 Task: Create a due date automation trigger when advanced on, 2 working days after a card is due add dates due in between 1 and 5 days at 11:00 AM.
Action: Mouse moved to (1088, 334)
Screenshot: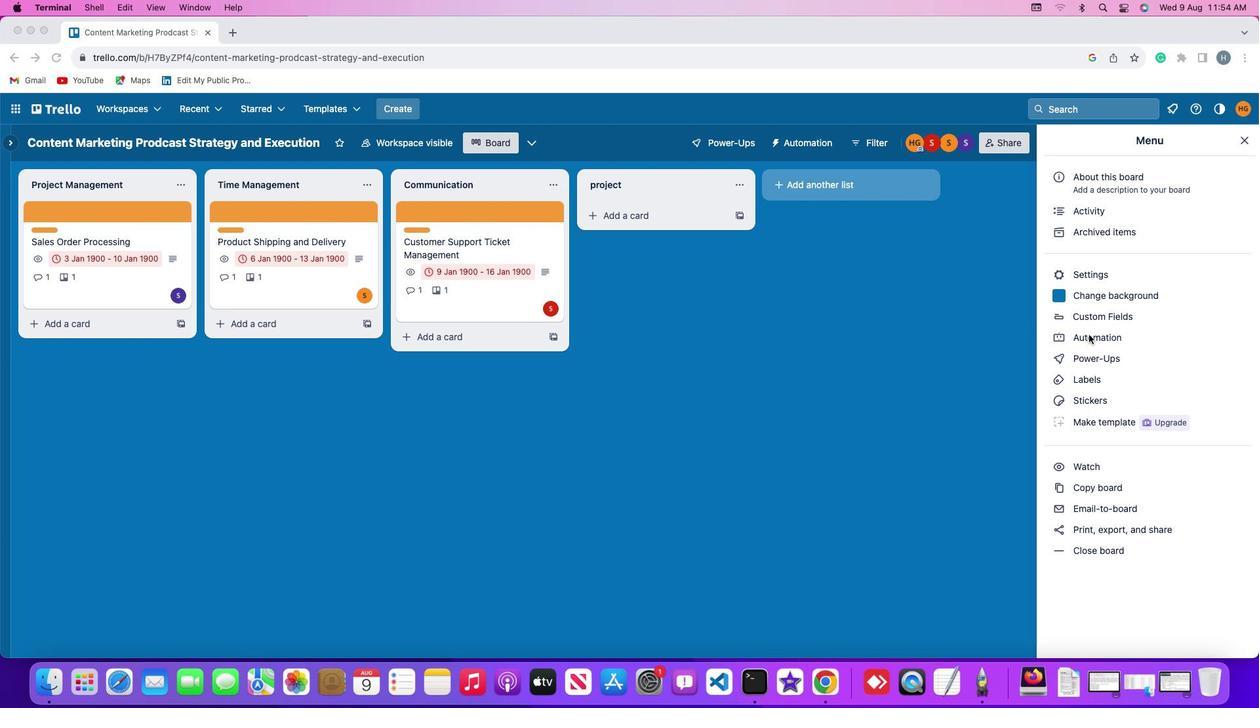 
Action: Mouse pressed left at (1088, 334)
Screenshot: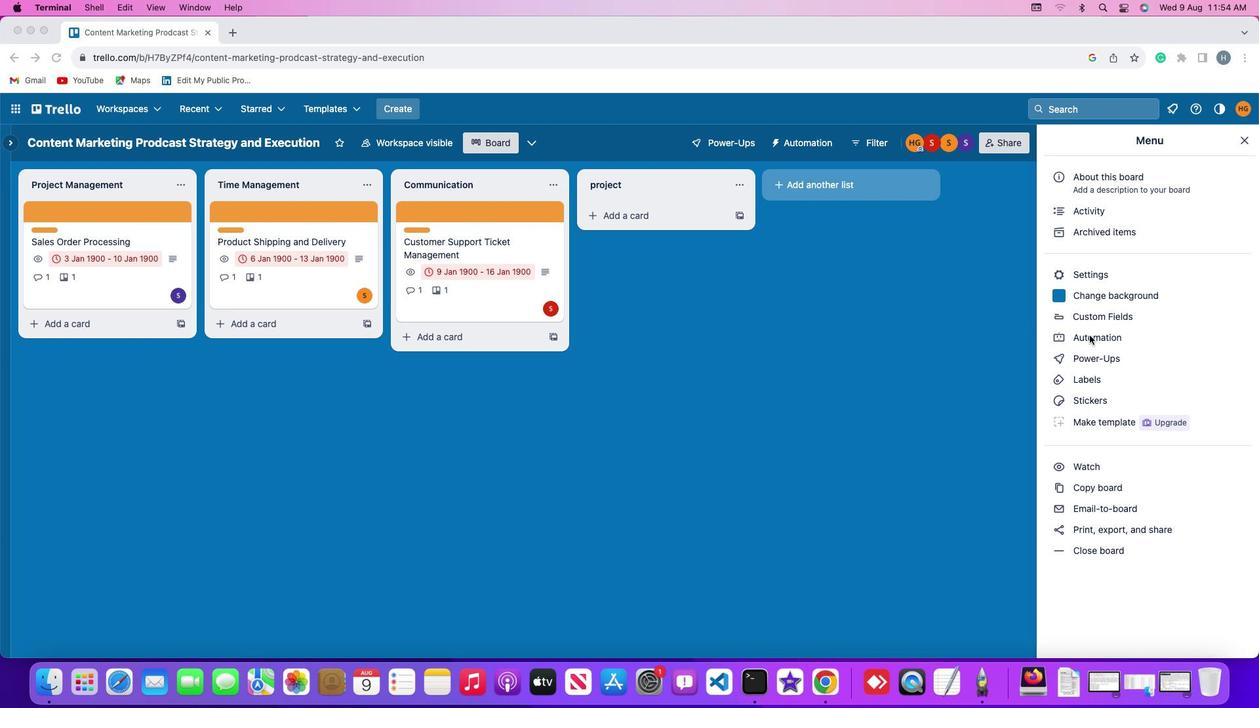 
Action: Mouse pressed left at (1088, 334)
Screenshot: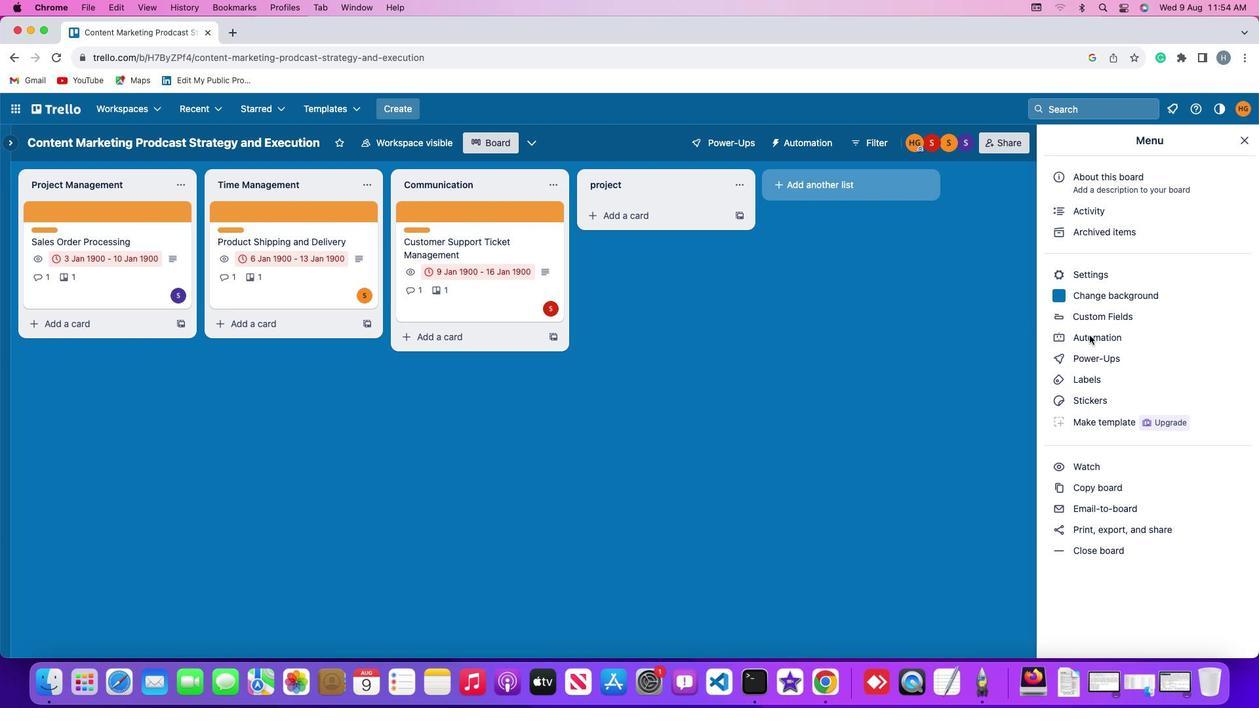 
Action: Mouse moved to (74, 312)
Screenshot: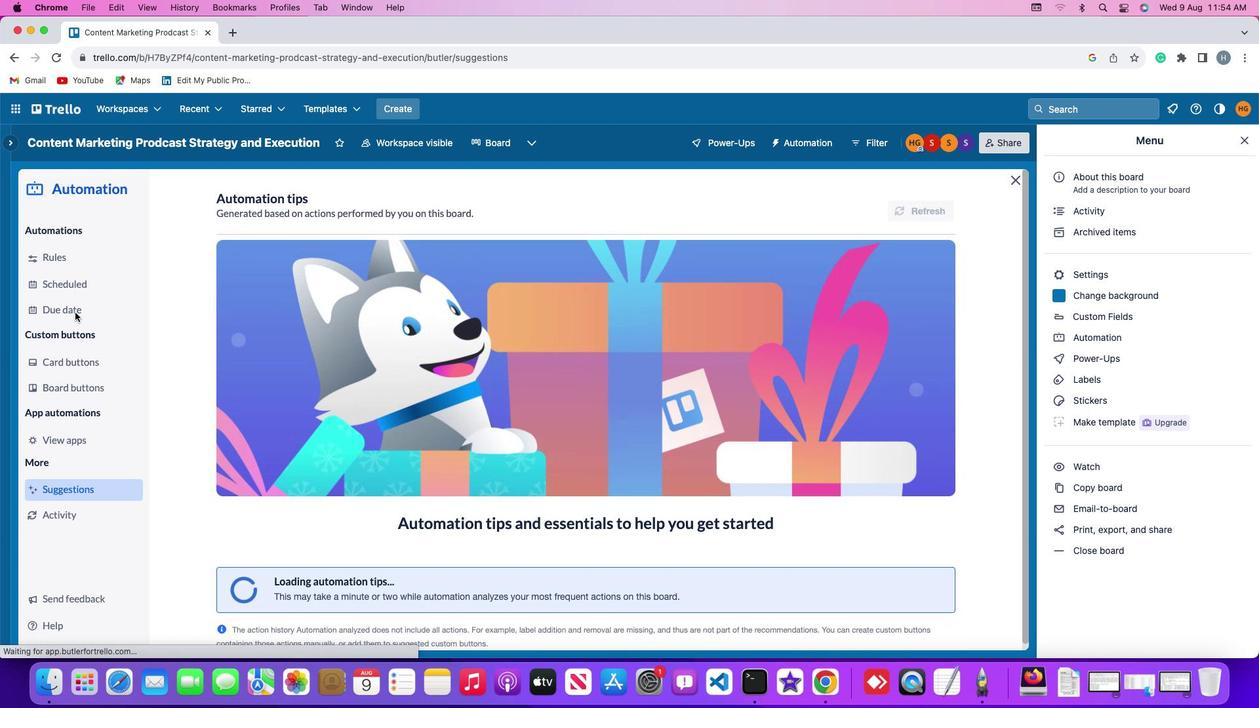 
Action: Mouse pressed left at (74, 312)
Screenshot: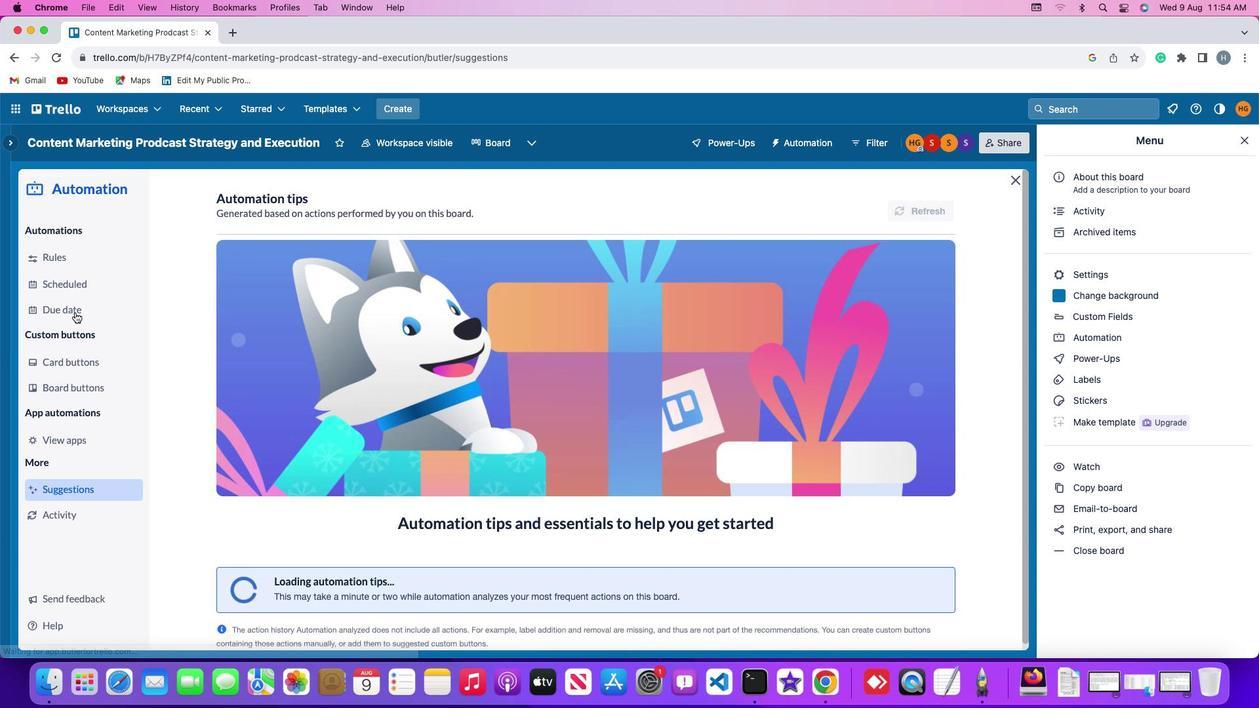 
Action: Mouse moved to (868, 202)
Screenshot: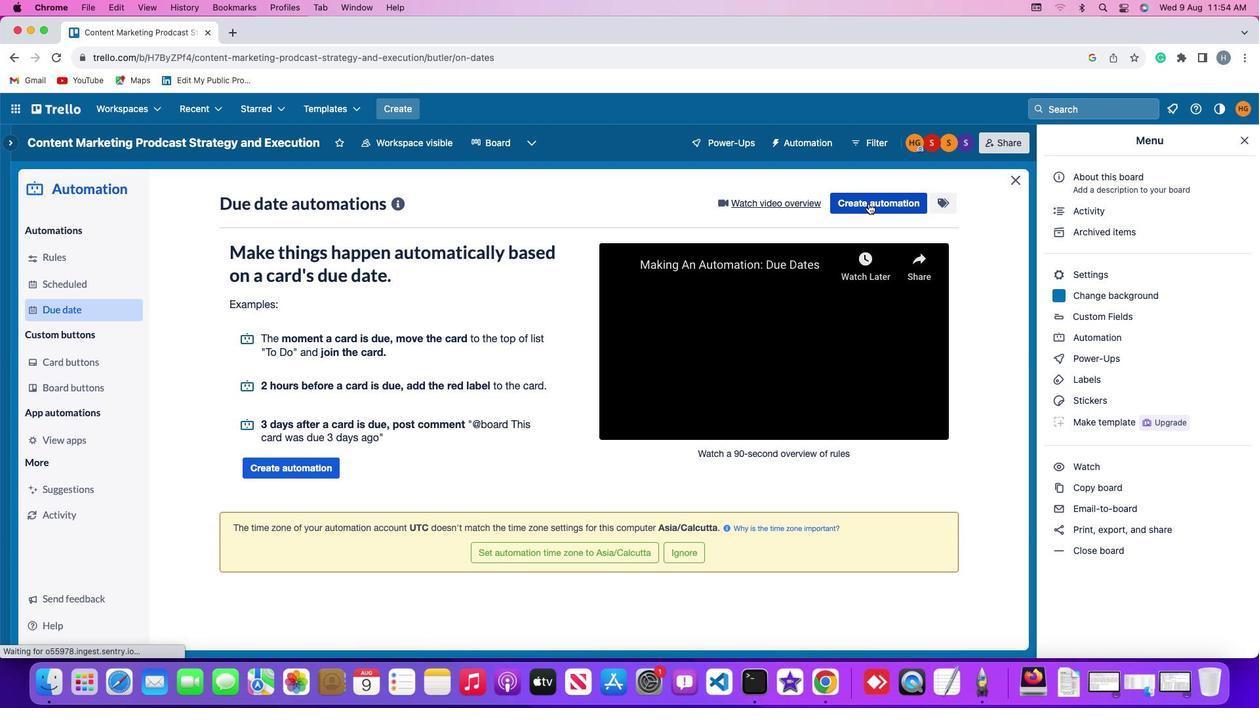 
Action: Mouse pressed left at (868, 202)
Screenshot: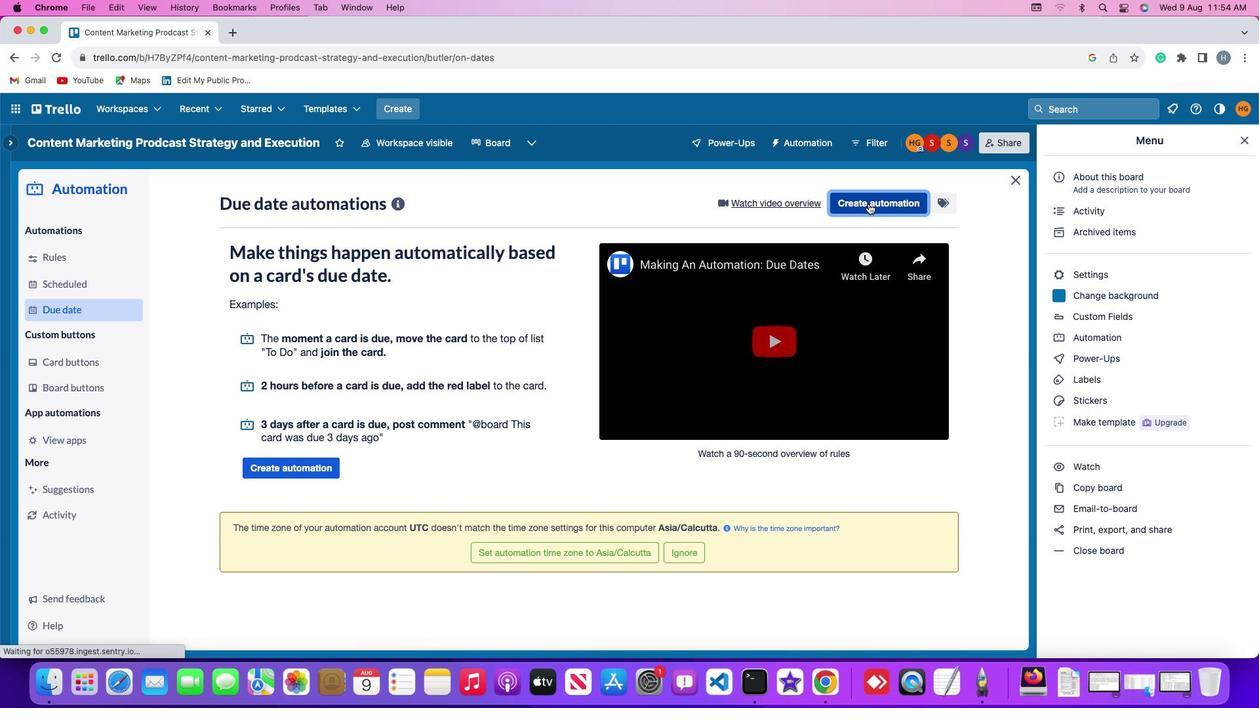 
Action: Mouse moved to (295, 331)
Screenshot: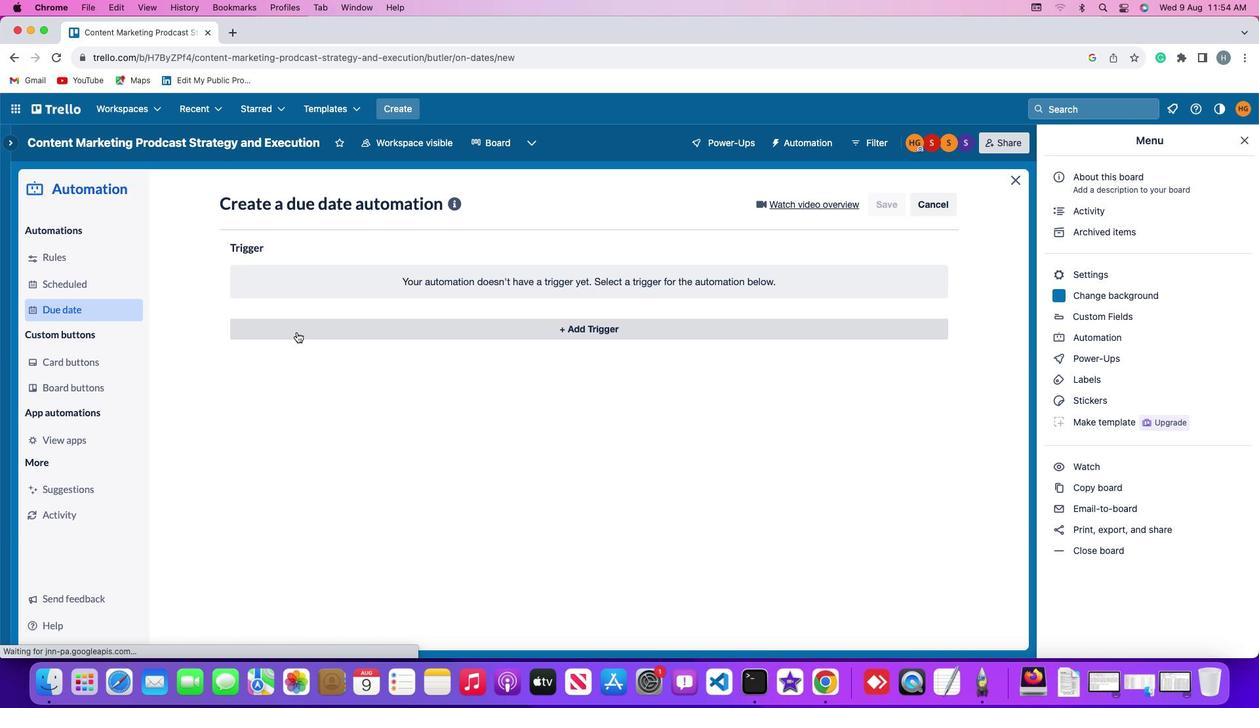 
Action: Mouse pressed left at (295, 331)
Screenshot: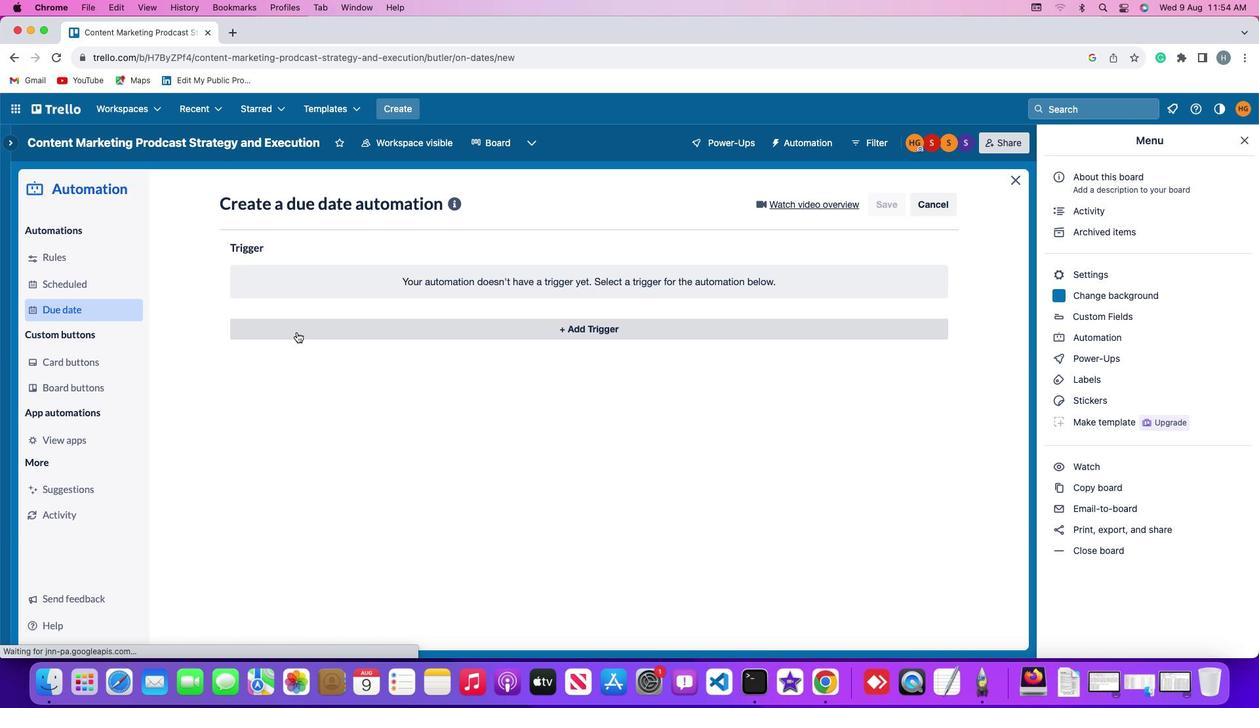 
Action: Mouse moved to (255, 532)
Screenshot: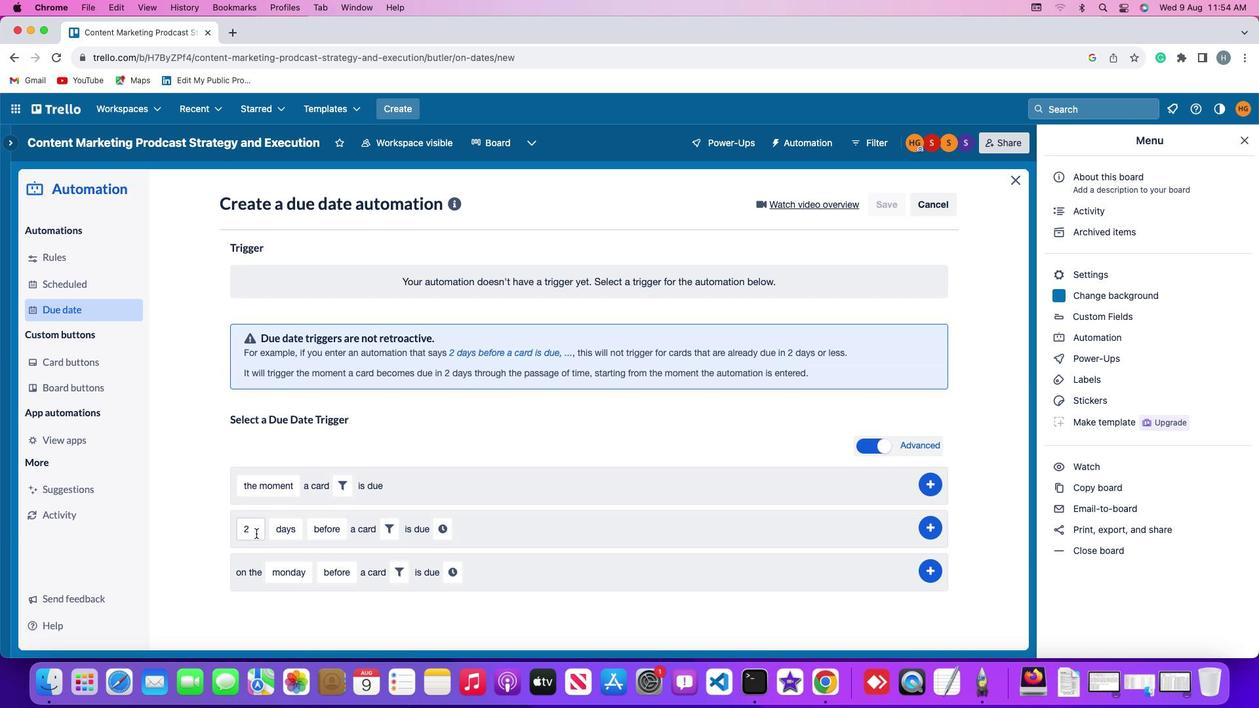 
Action: Mouse pressed left at (255, 532)
Screenshot: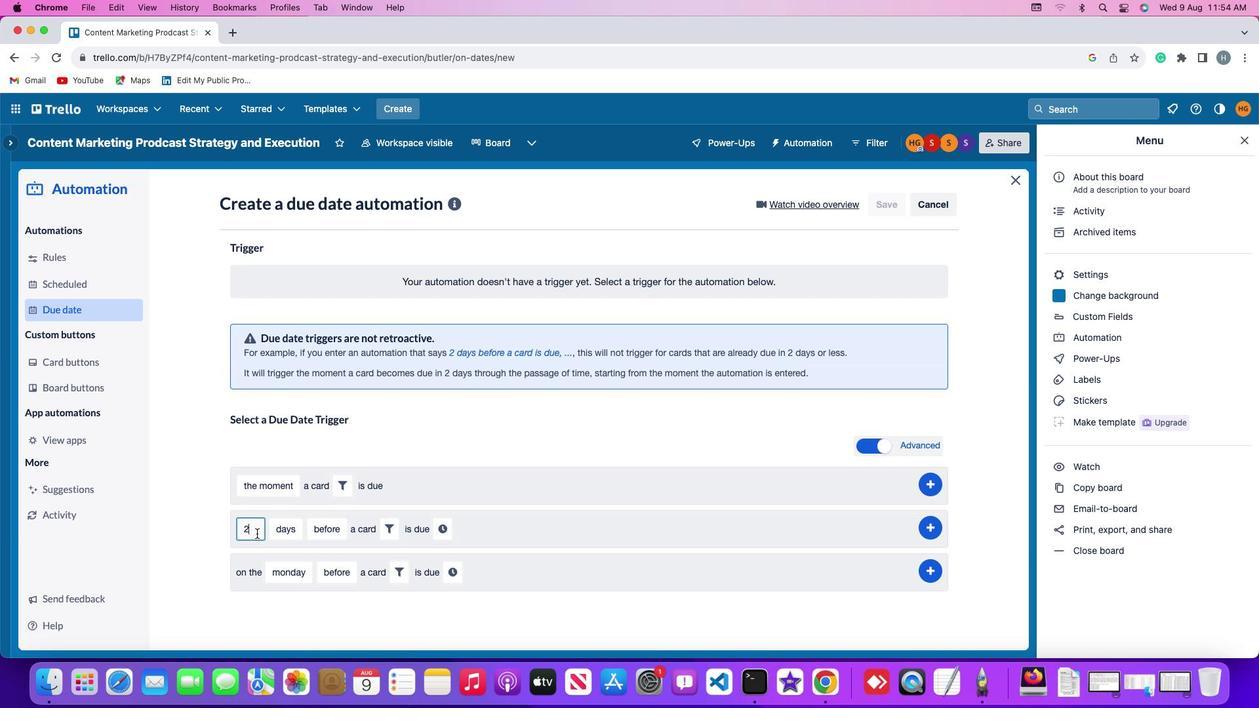 
Action: Mouse moved to (255, 532)
Screenshot: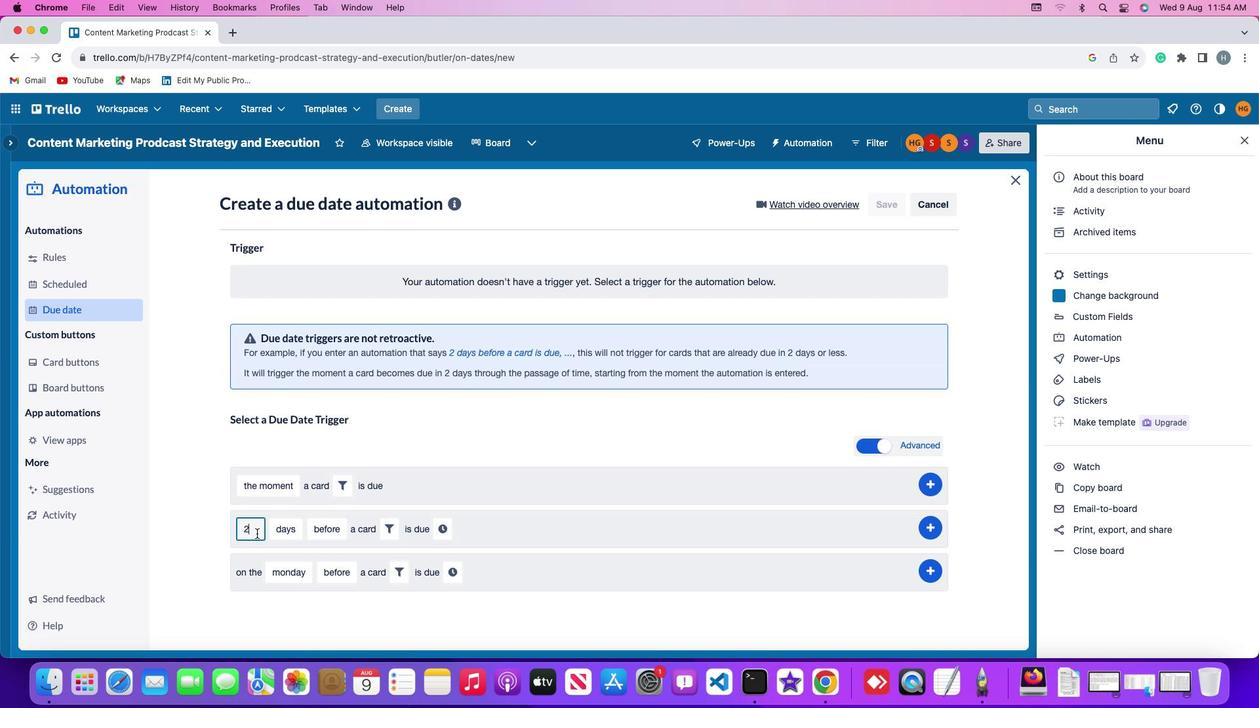 
Action: Key pressed Key.backspace'2'
Screenshot: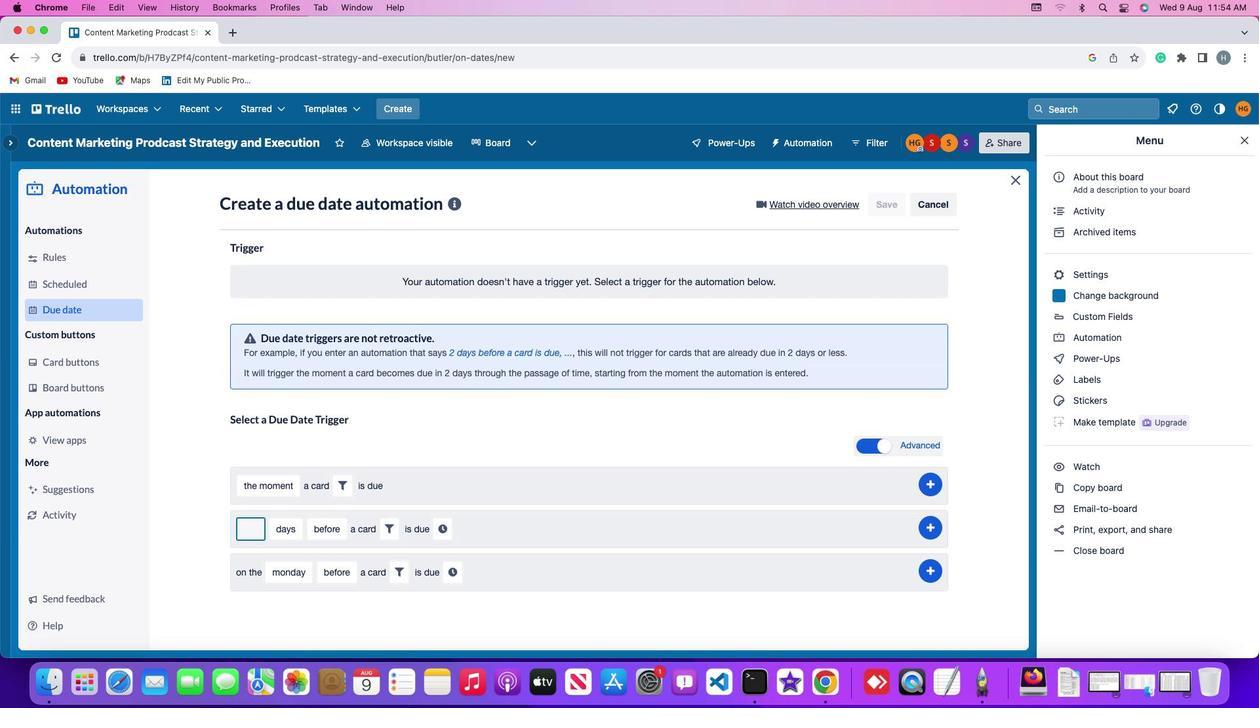 
Action: Mouse moved to (284, 533)
Screenshot: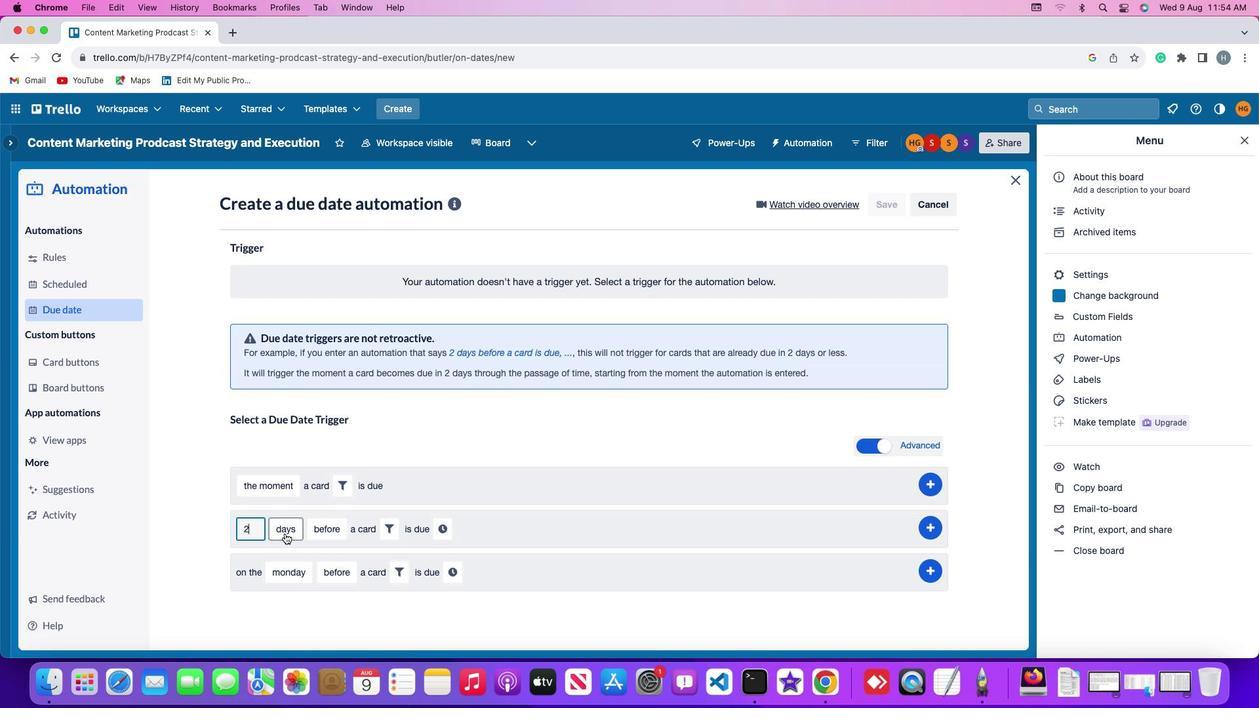 
Action: Mouse pressed left at (284, 533)
Screenshot: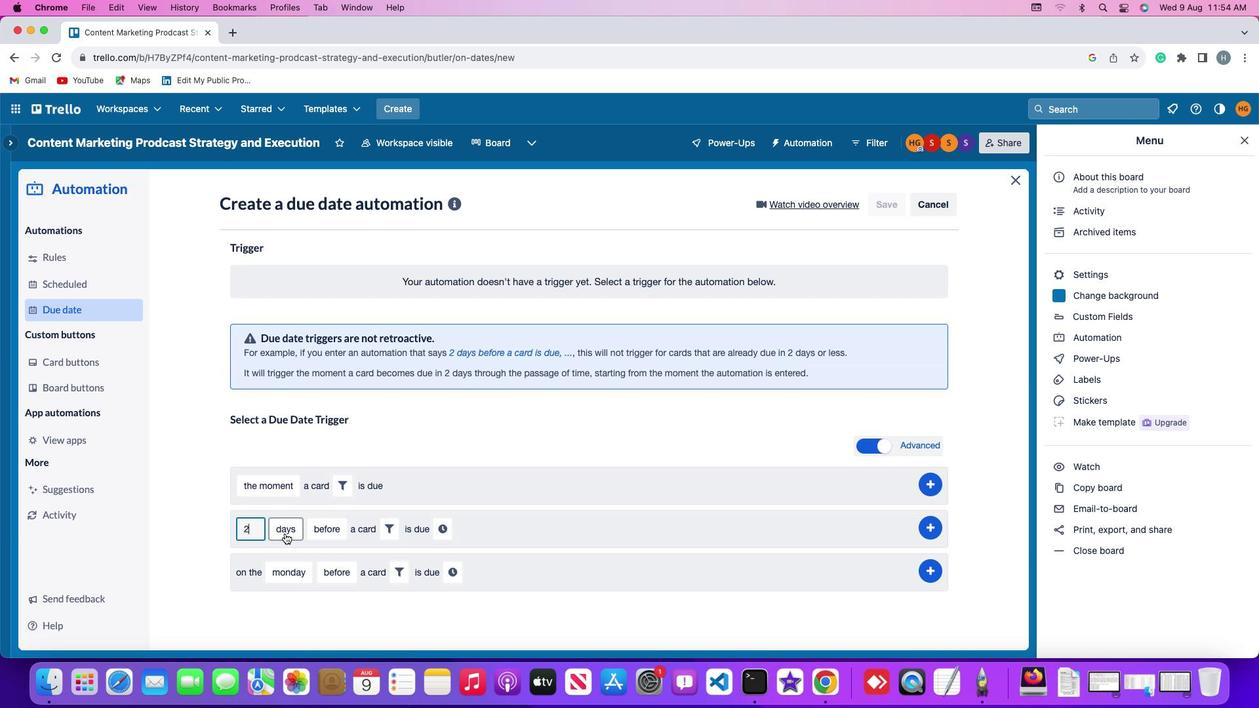 
Action: Mouse moved to (285, 577)
Screenshot: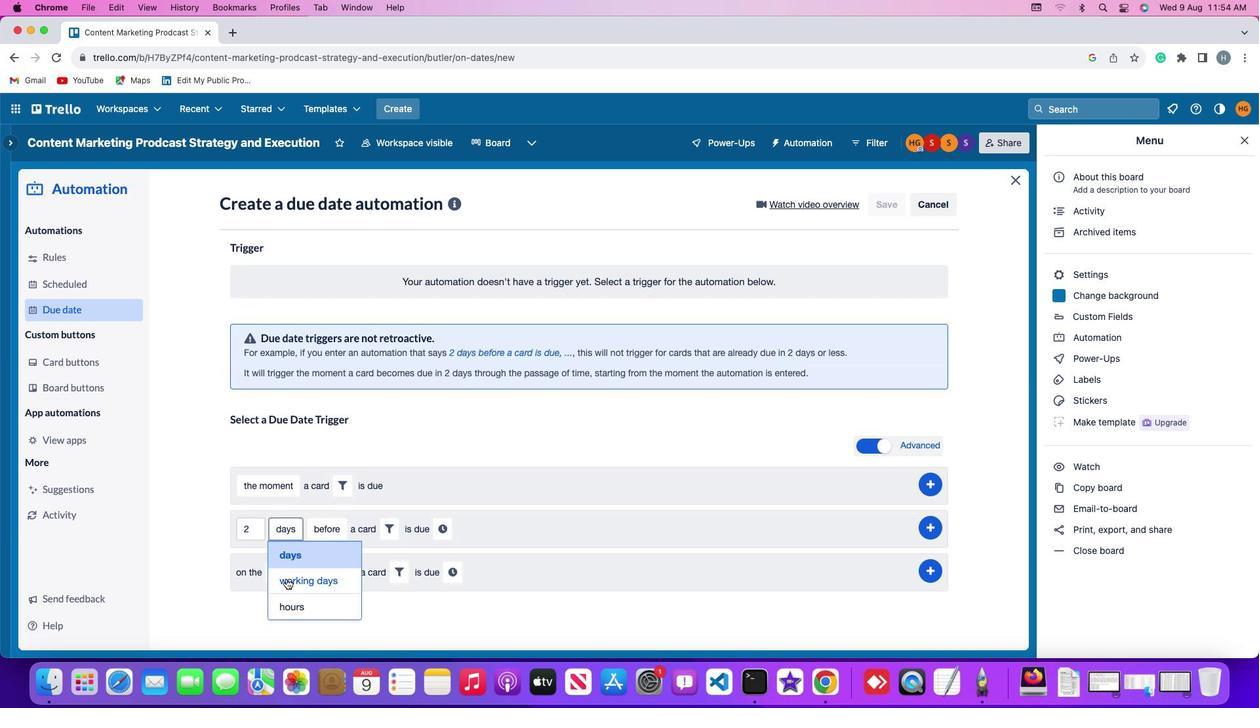 
Action: Mouse pressed left at (285, 577)
Screenshot: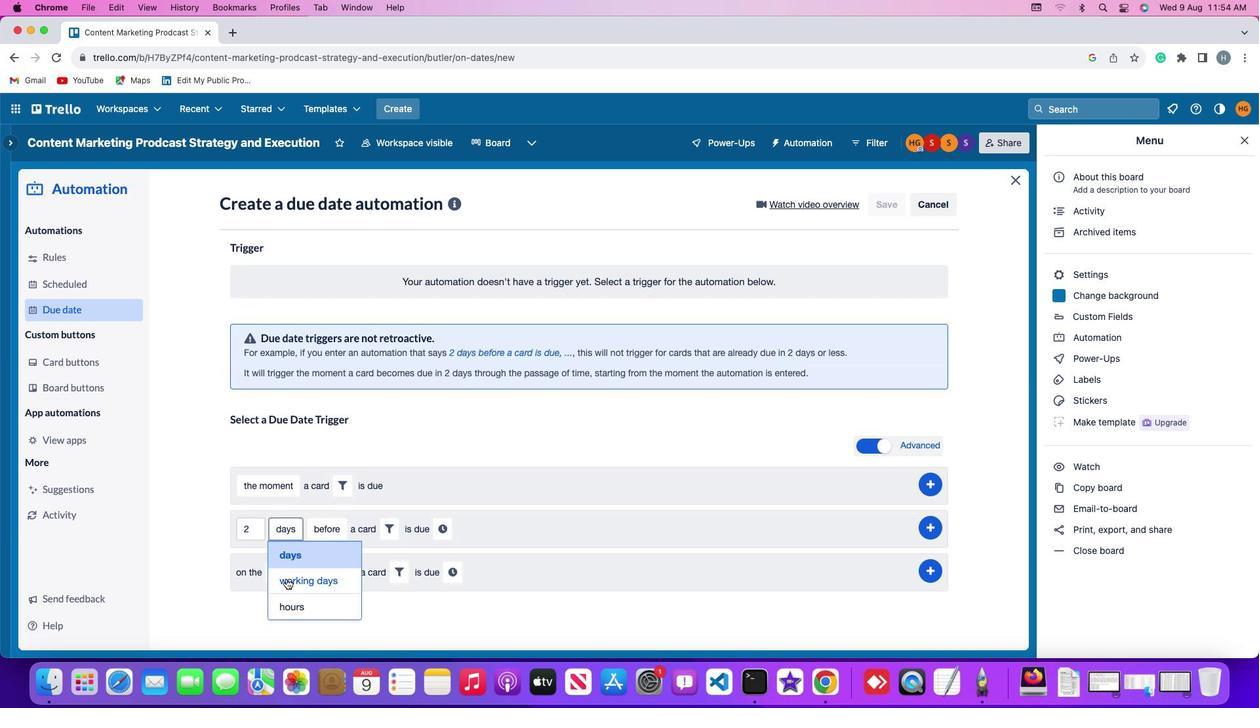 
Action: Mouse moved to (356, 525)
Screenshot: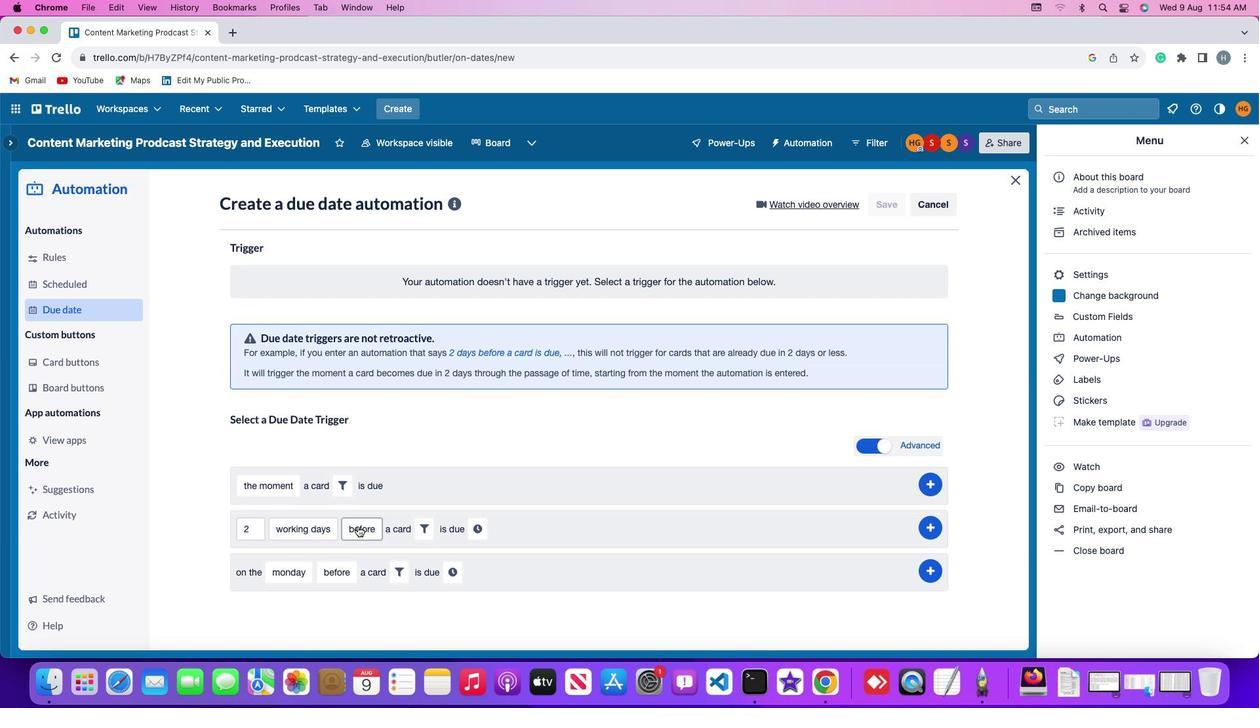
Action: Mouse pressed left at (356, 525)
Screenshot: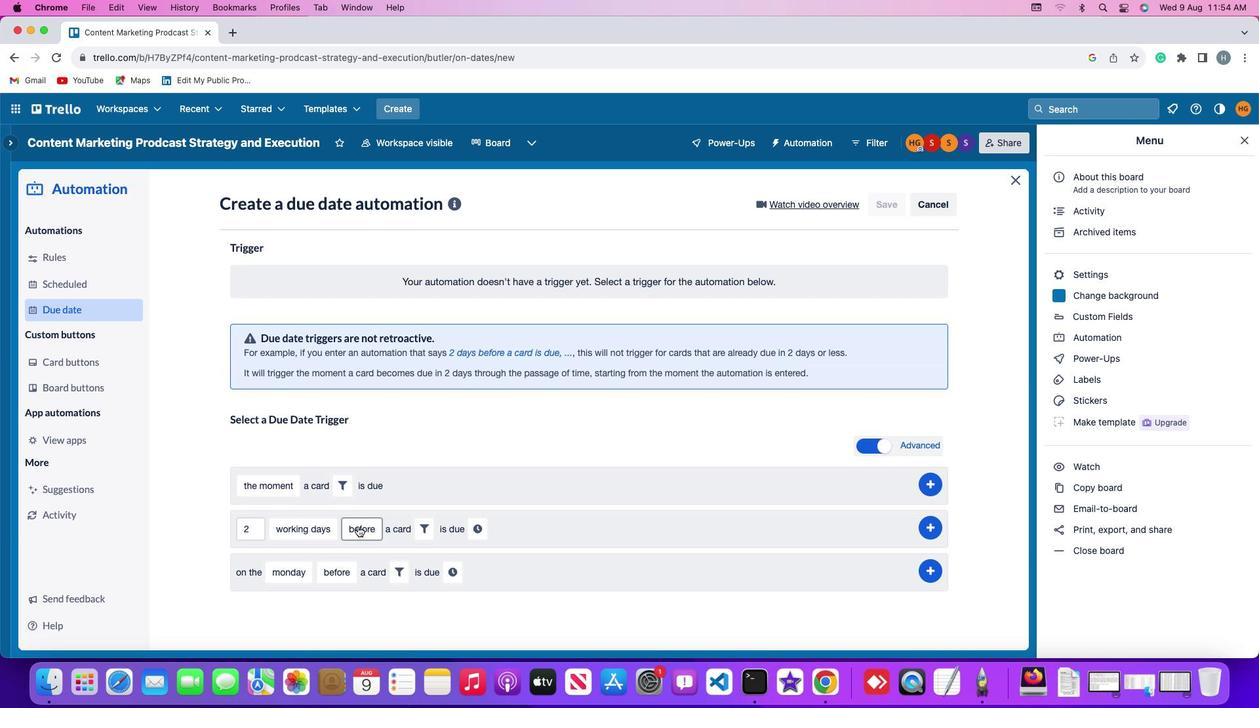 
Action: Mouse moved to (365, 578)
Screenshot: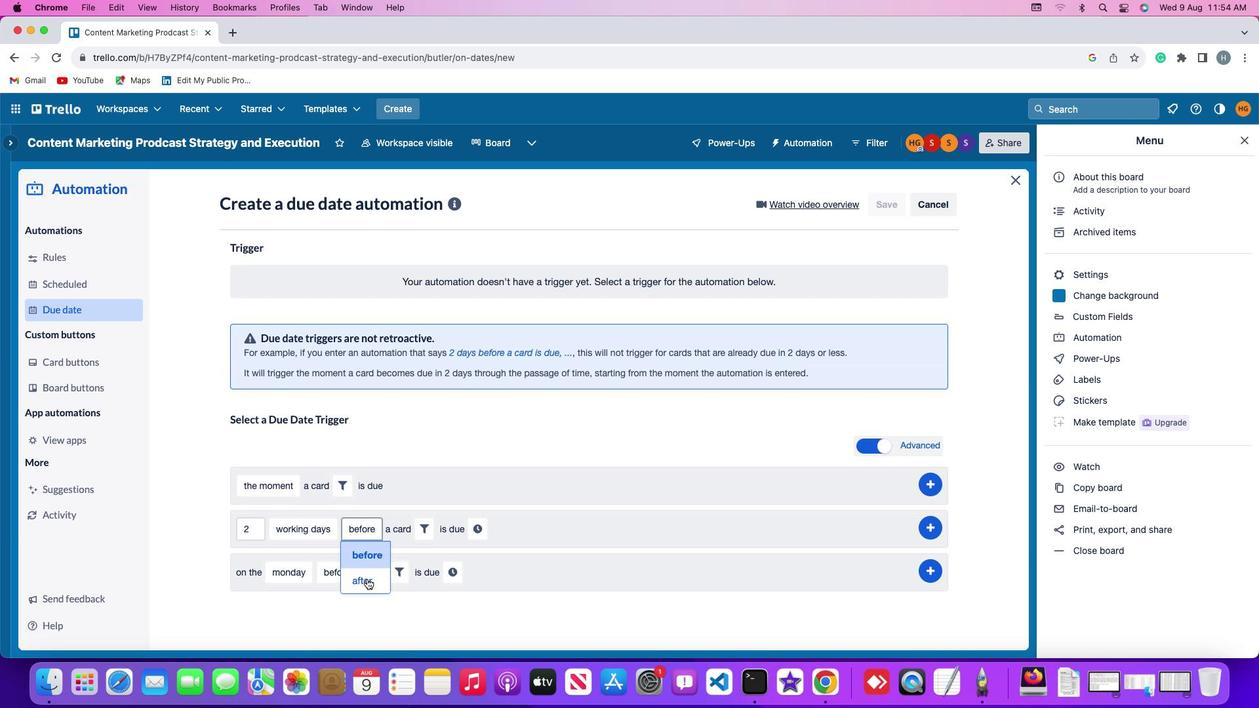
Action: Mouse pressed left at (365, 578)
Screenshot: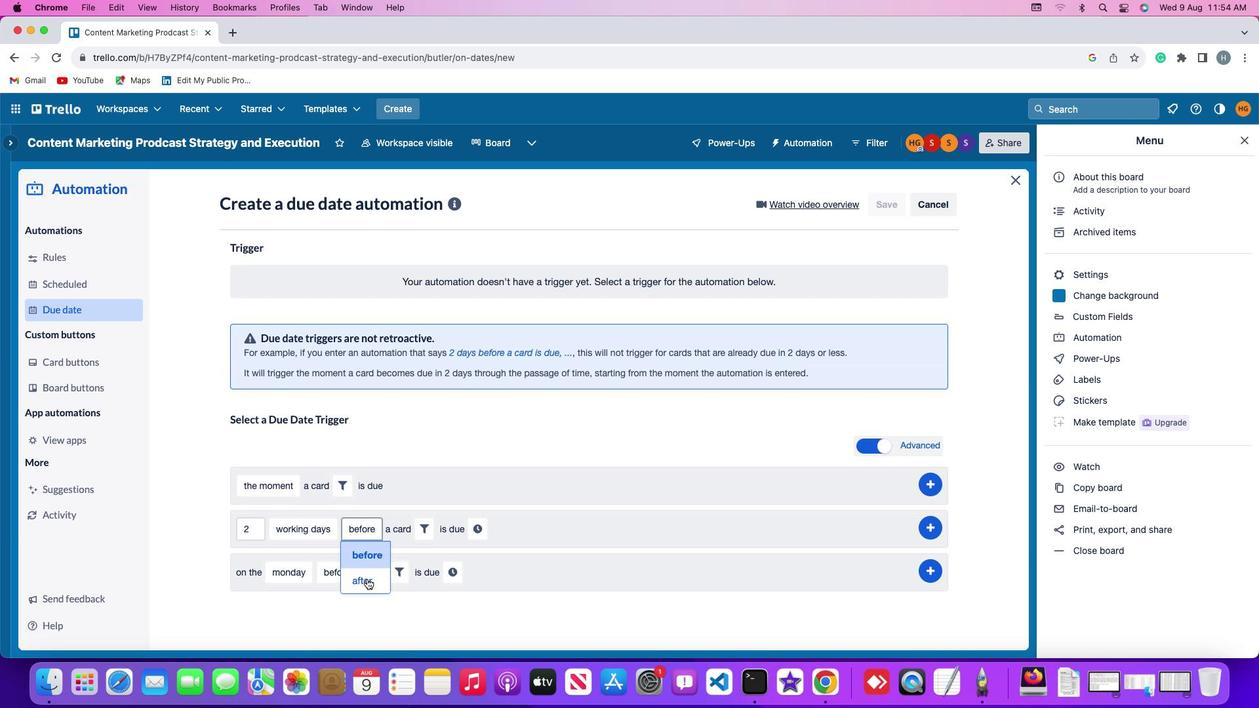 
Action: Mouse moved to (415, 523)
Screenshot: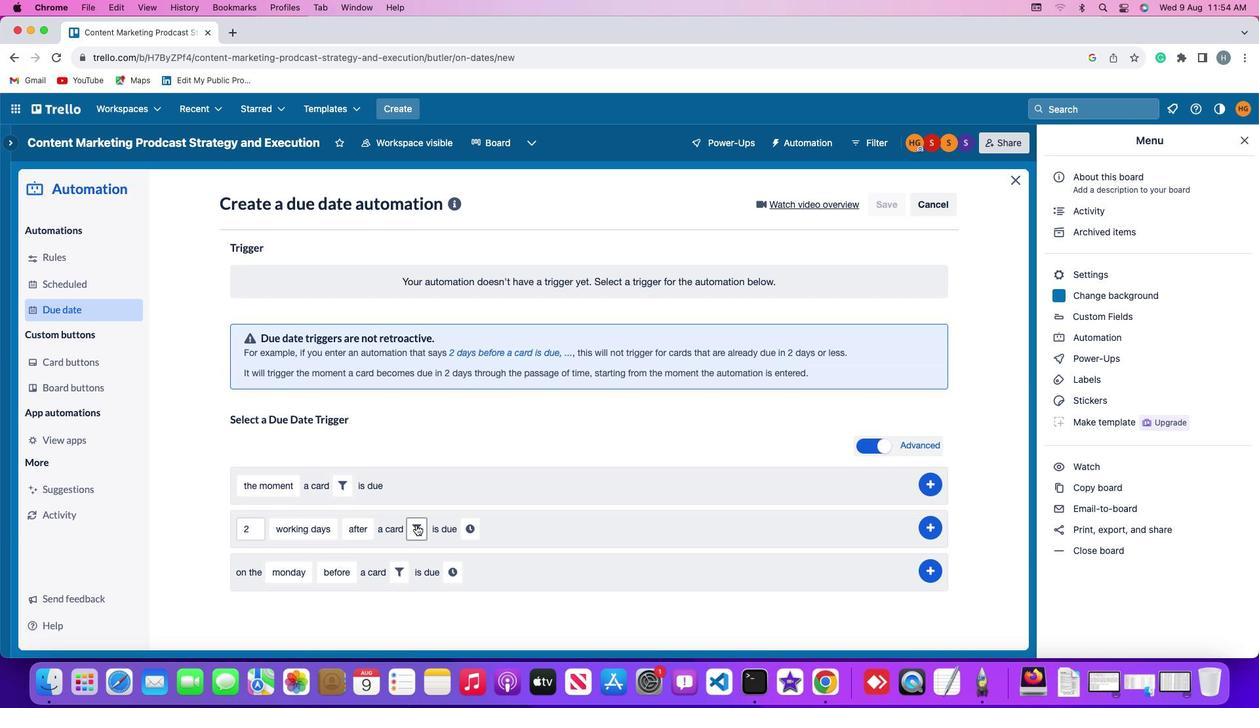 
Action: Mouse pressed left at (415, 523)
Screenshot: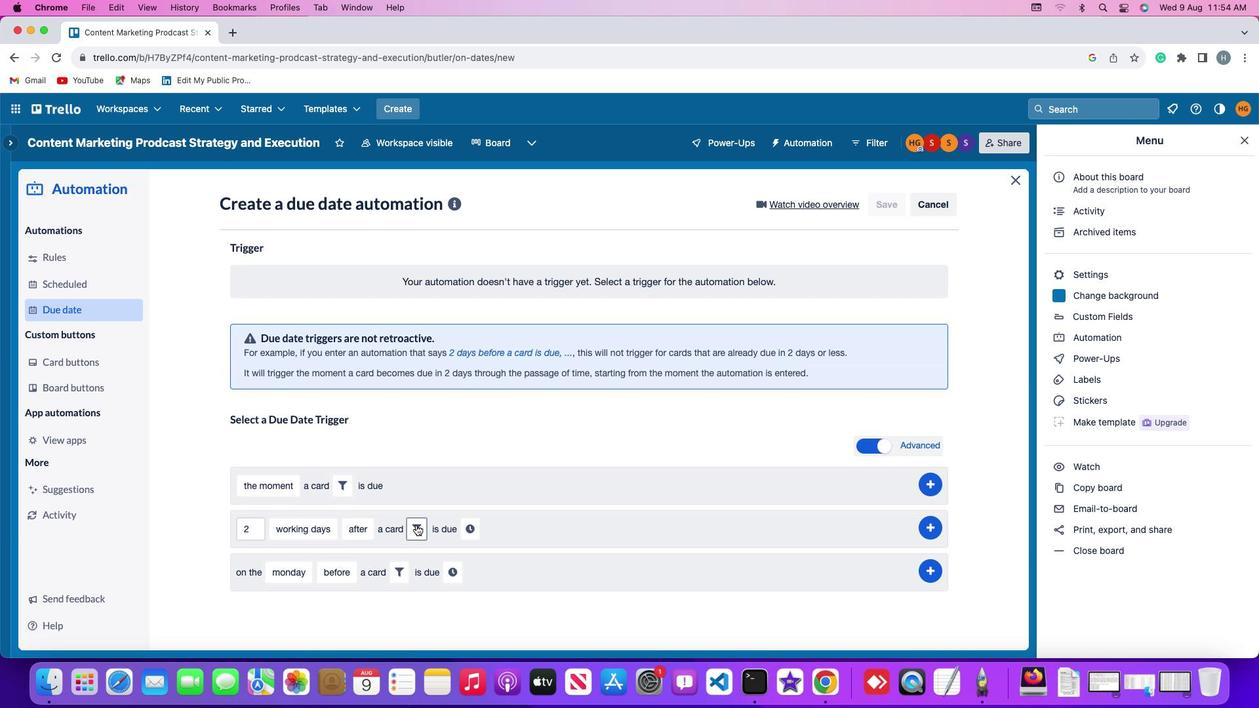 
Action: Mouse moved to (492, 576)
Screenshot: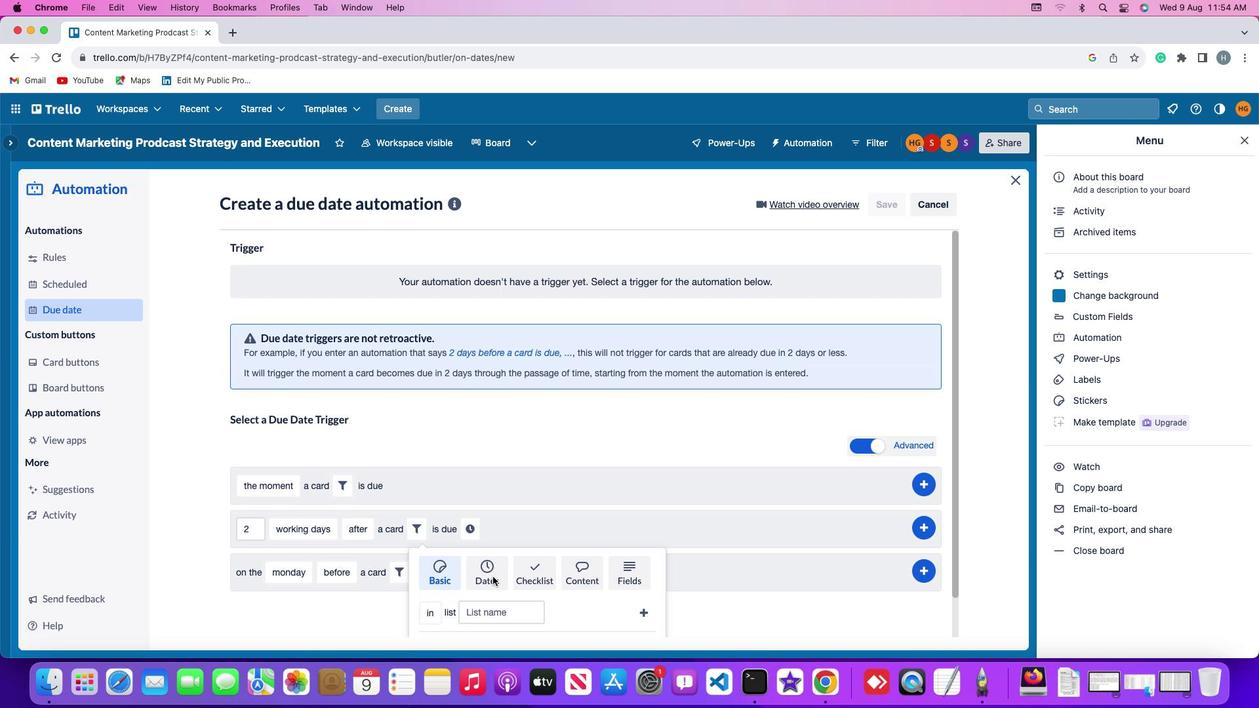 
Action: Mouse pressed left at (492, 576)
Screenshot: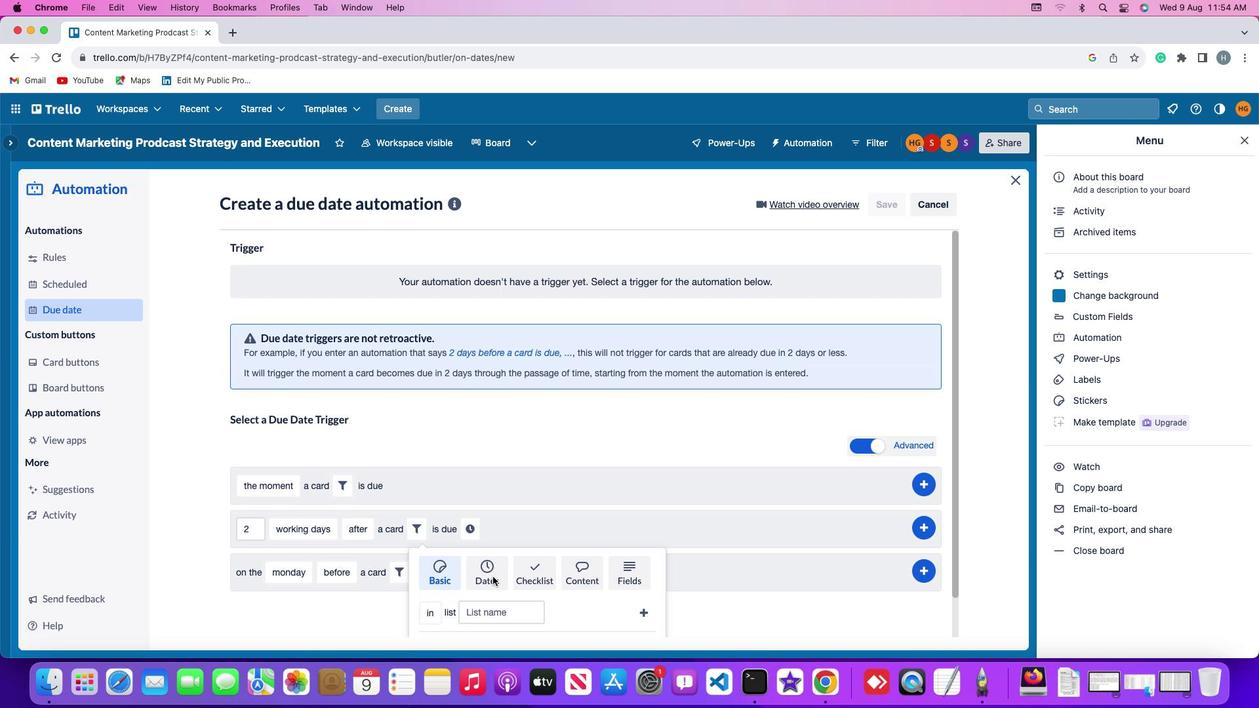 
Action: Mouse moved to (388, 595)
Screenshot: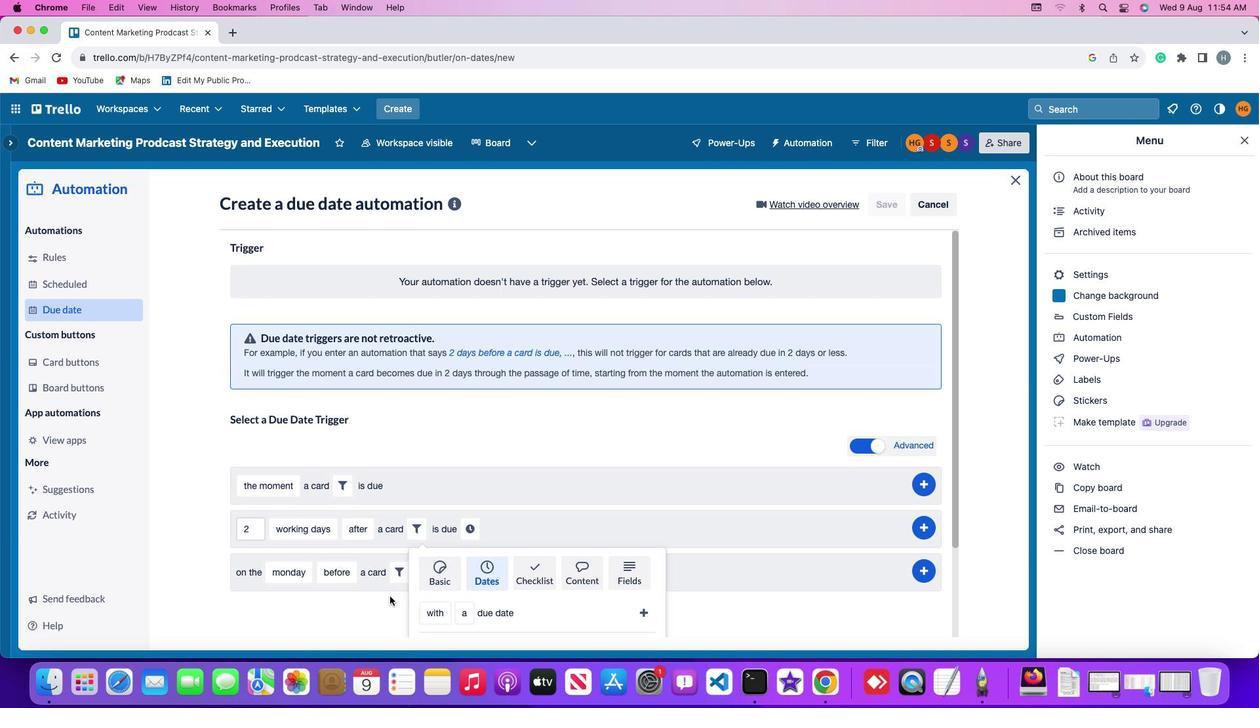 
Action: Mouse scrolled (388, 595) with delta (0, 0)
Screenshot: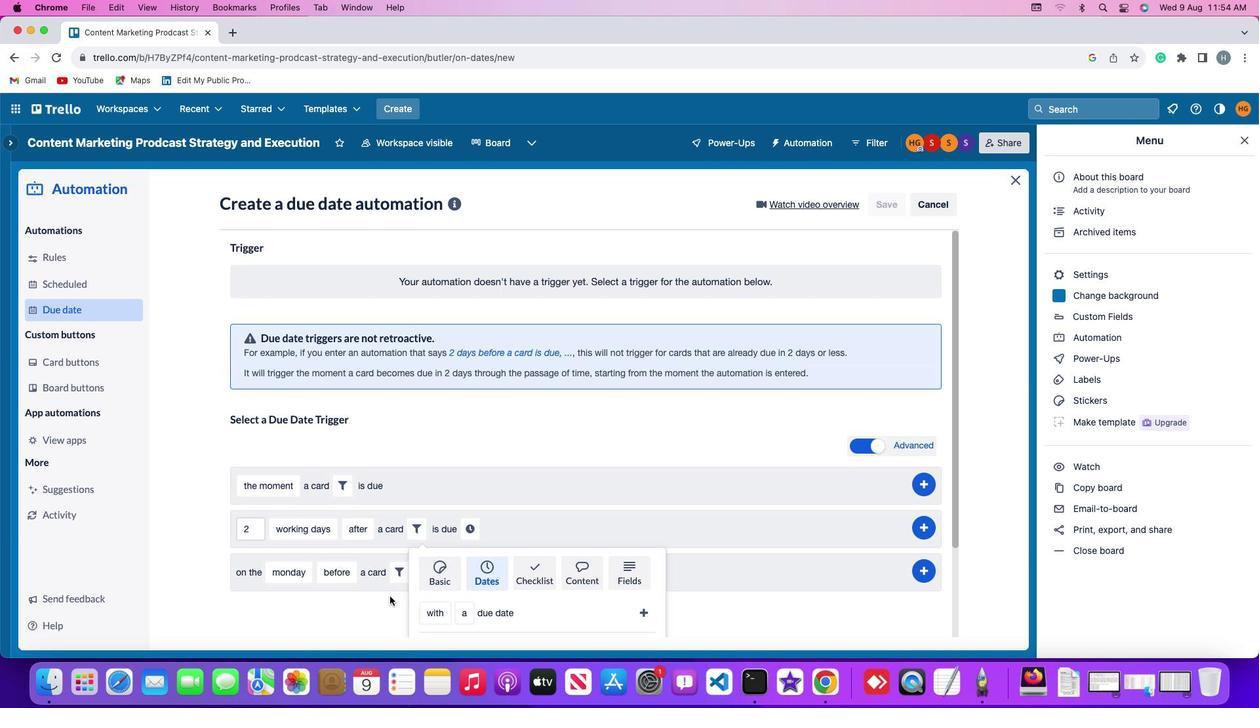 
Action: Mouse scrolled (388, 595) with delta (0, 0)
Screenshot: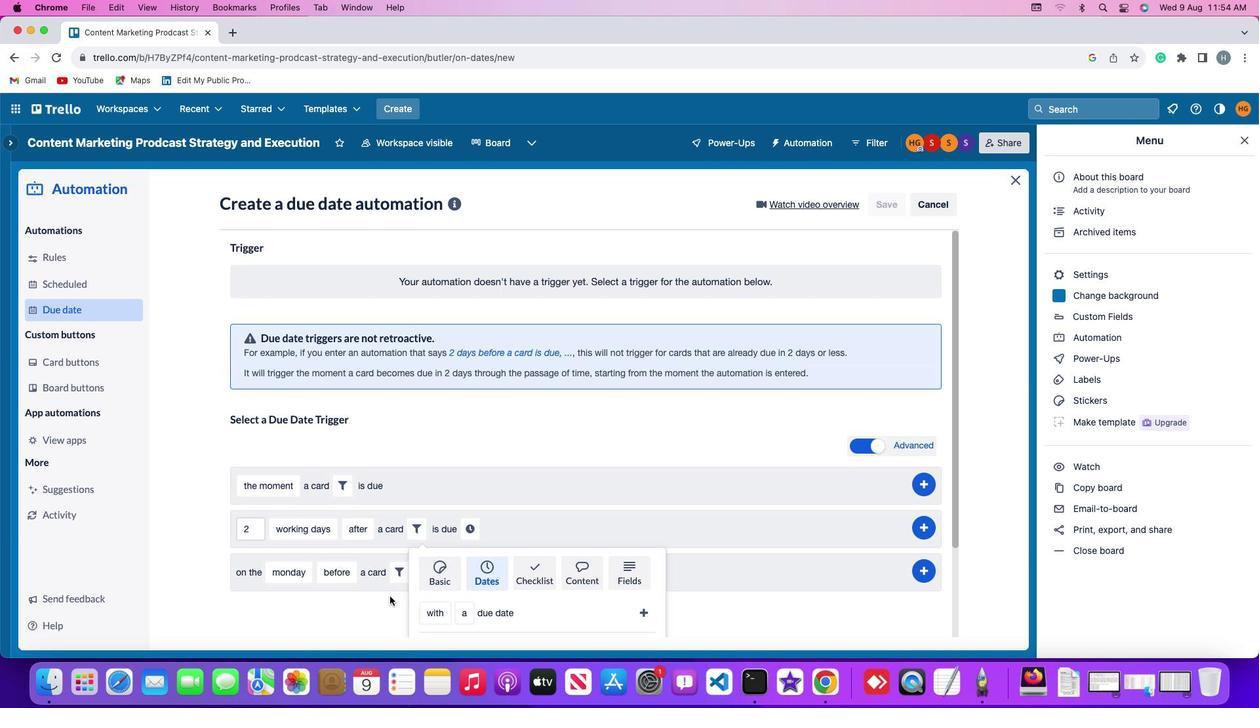 
Action: Mouse scrolled (388, 595) with delta (0, -2)
Screenshot: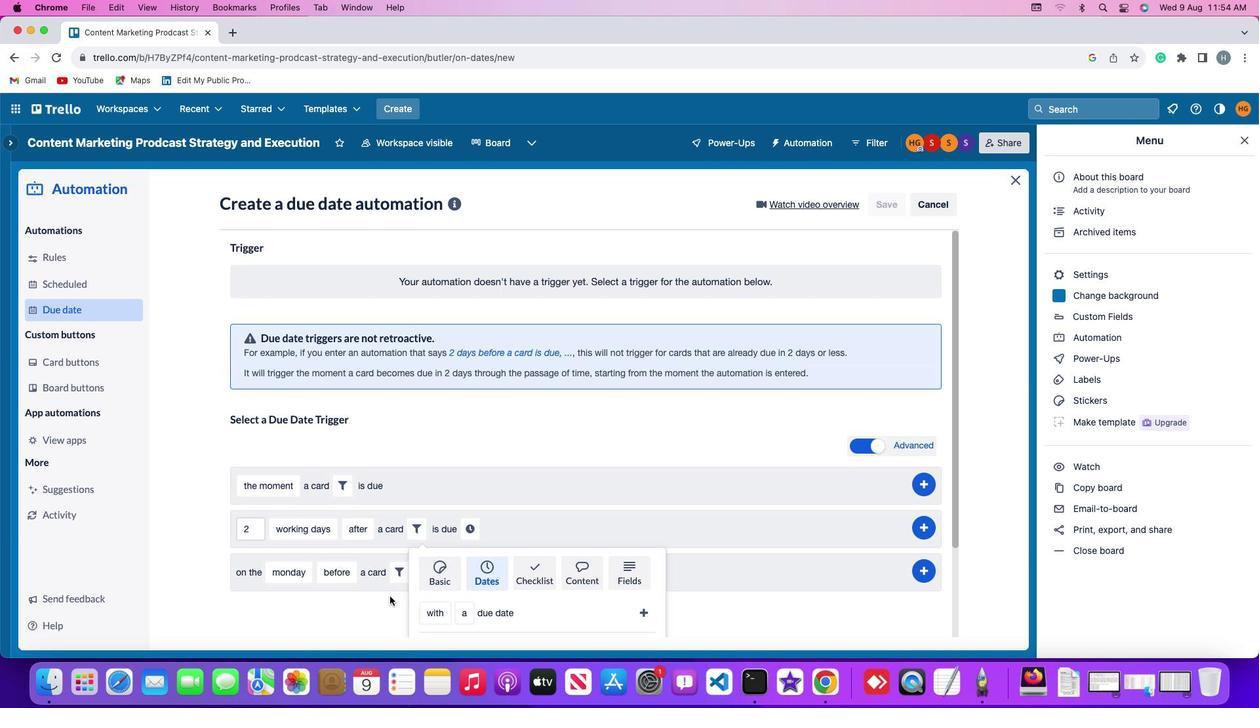 
Action: Mouse scrolled (388, 595) with delta (0, -3)
Screenshot: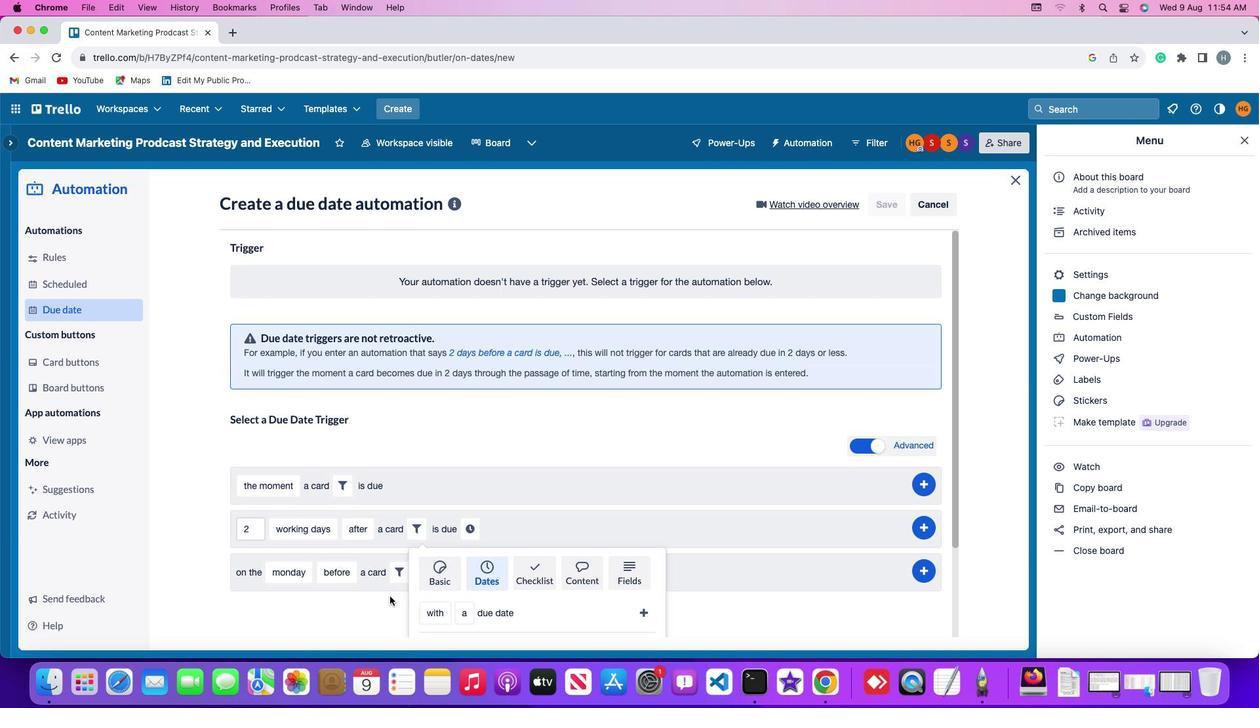 
Action: Mouse scrolled (388, 595) with delta (0, -3)
Screenshot: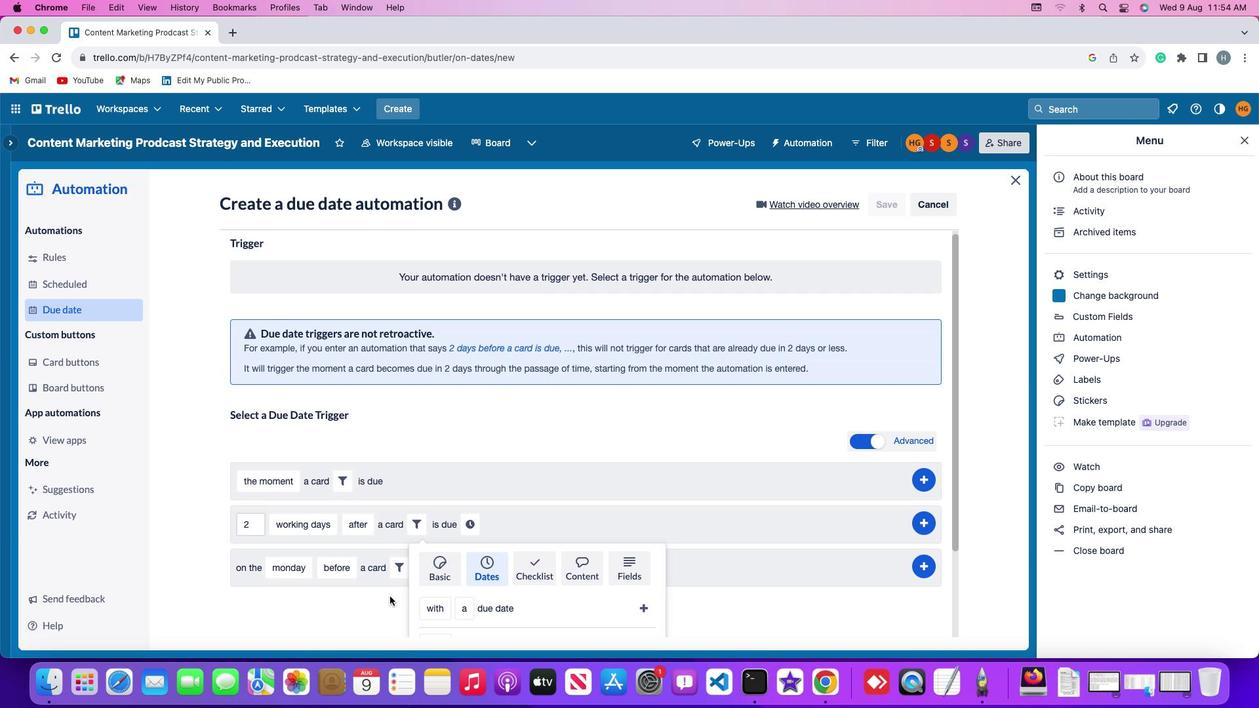 
Action: Mouse scrolled (388, 595) with delta (0, -4)
Screenshot: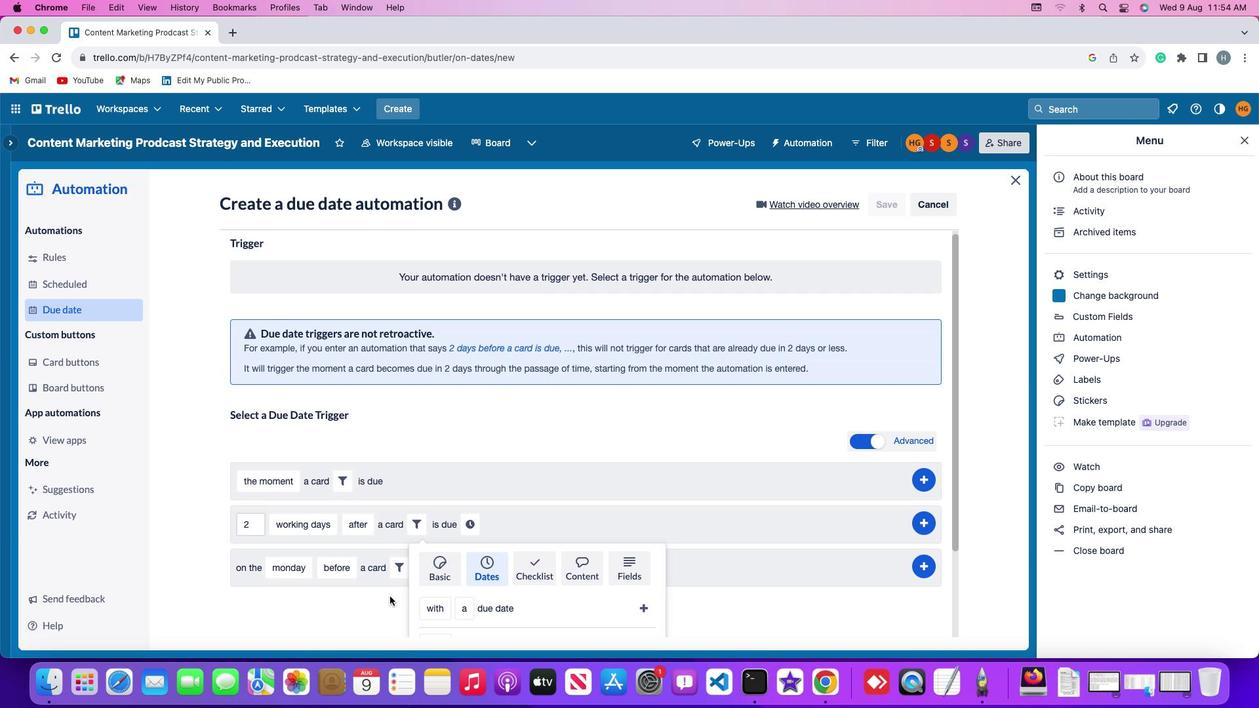 
Action: Mouse scrolled (388, 595) with delta (0, -4)
Screenshot: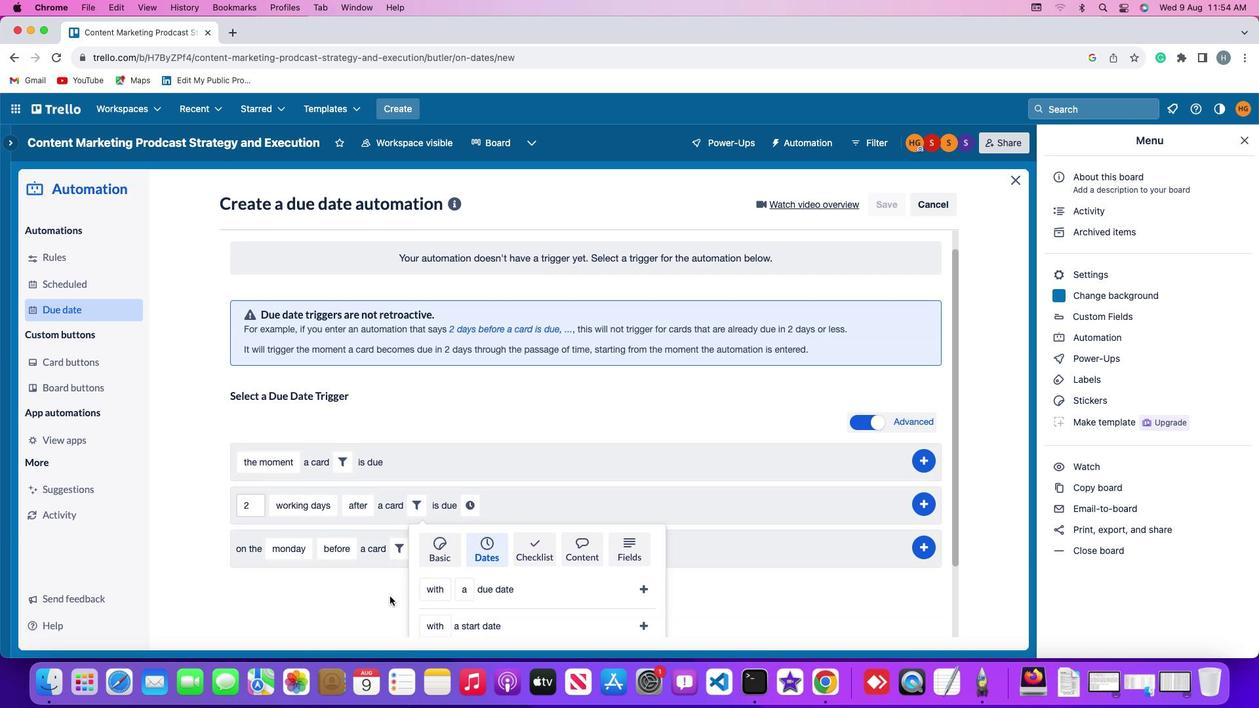 
Action: Mouse scrolled (388, 595) with delta (0, 0)
Screenshot: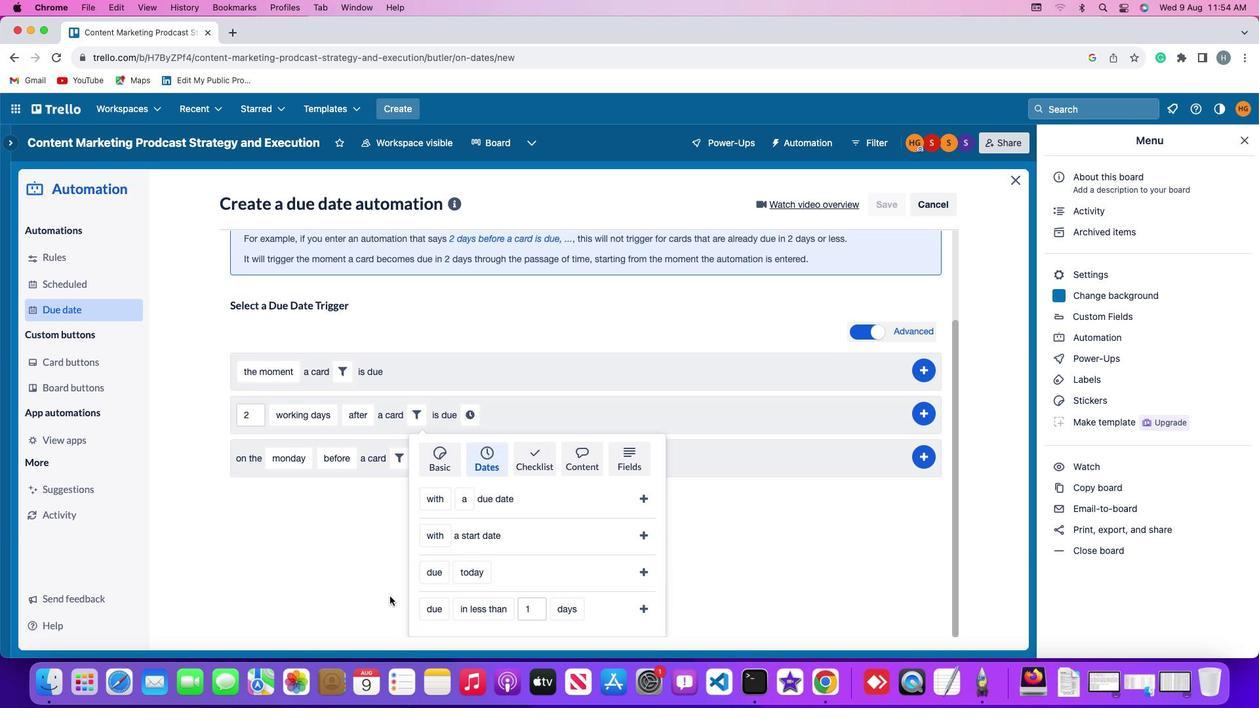 
Action: Mouse scrolled (388, 595) with delta (0, 0)
Screenshot: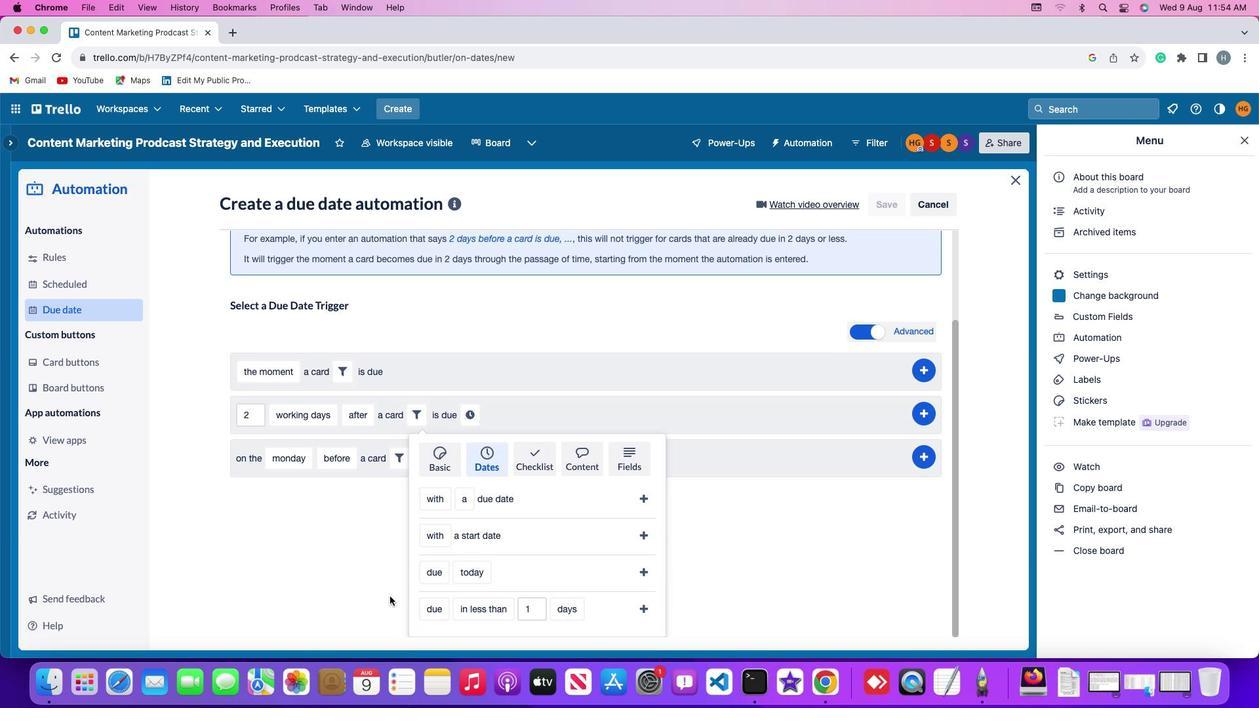 
Action: Mouse moved to (434, 615)
Screenshot: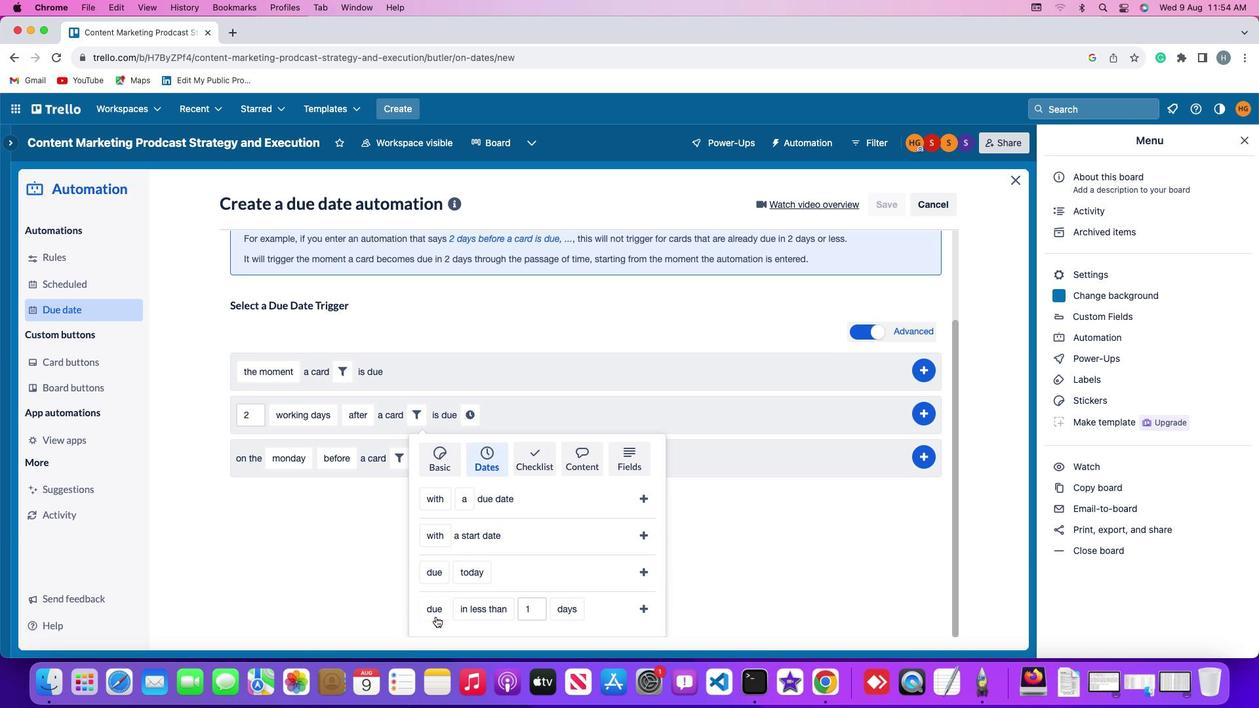 
Action: Mouse pressed left at (434, 615)
Screenshot: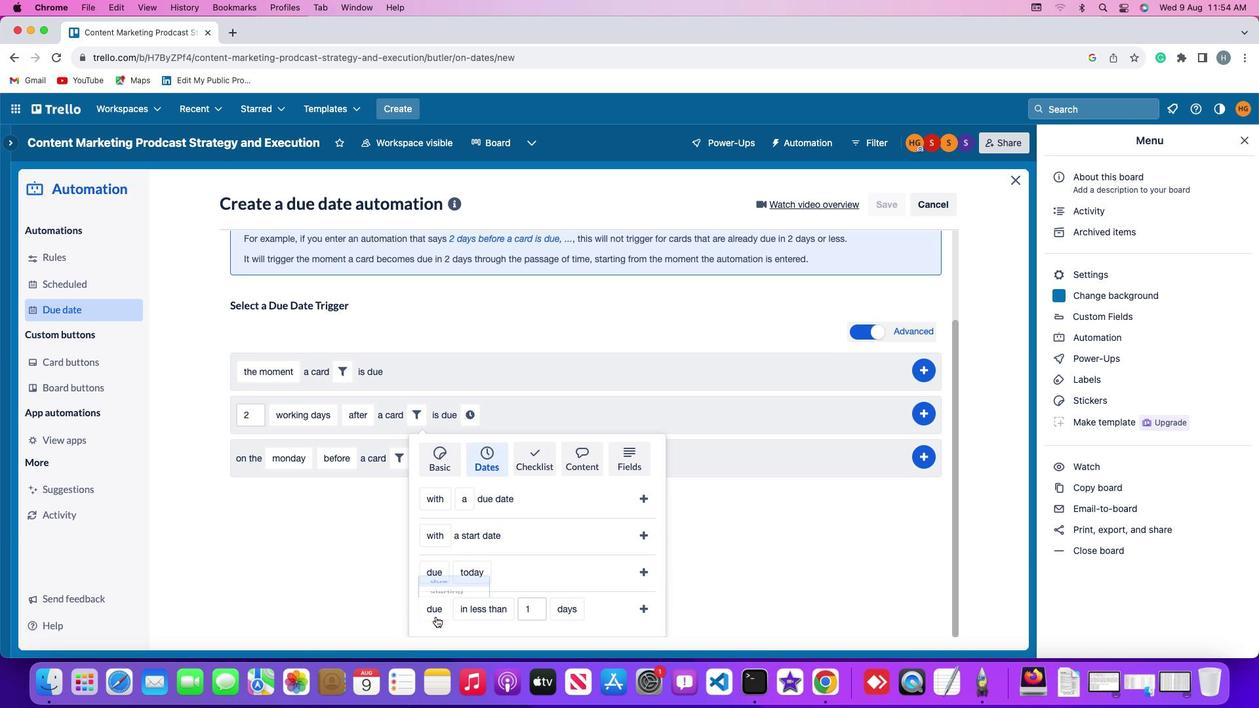 
Action: Mouse moved to (448, 555)
Screenshot: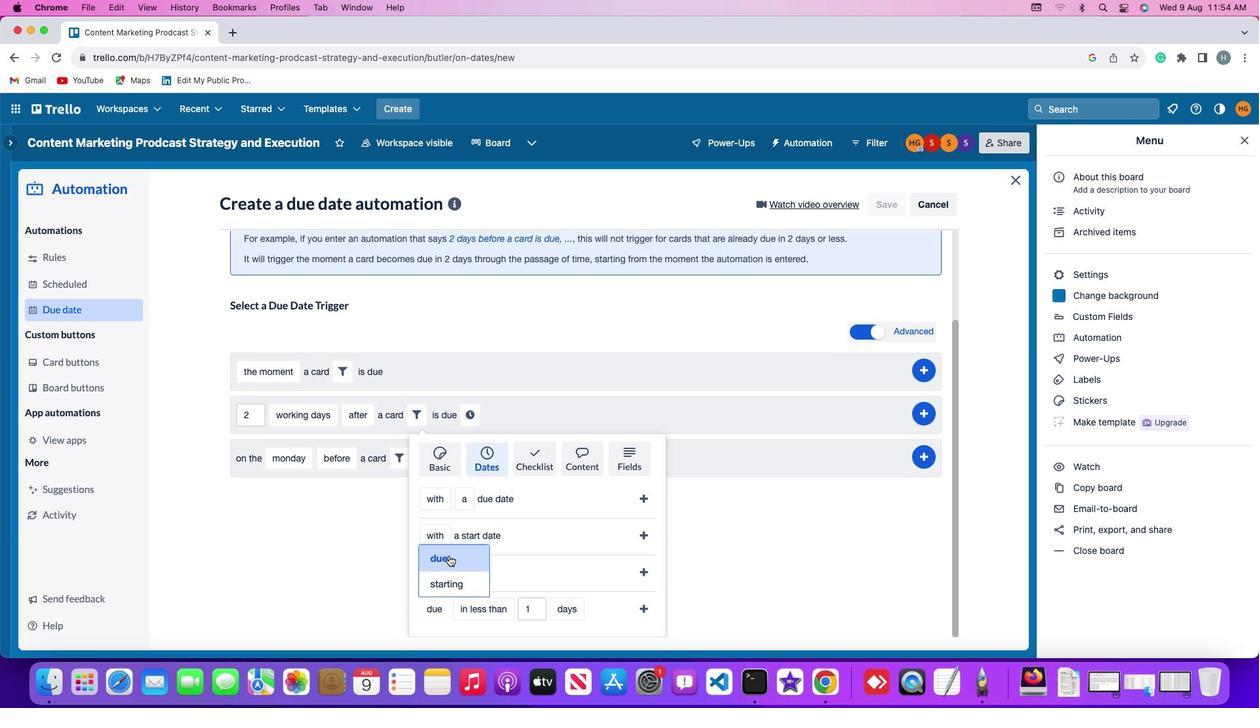 
Action: Mouse pressed left at (448, 555)
Screenshot: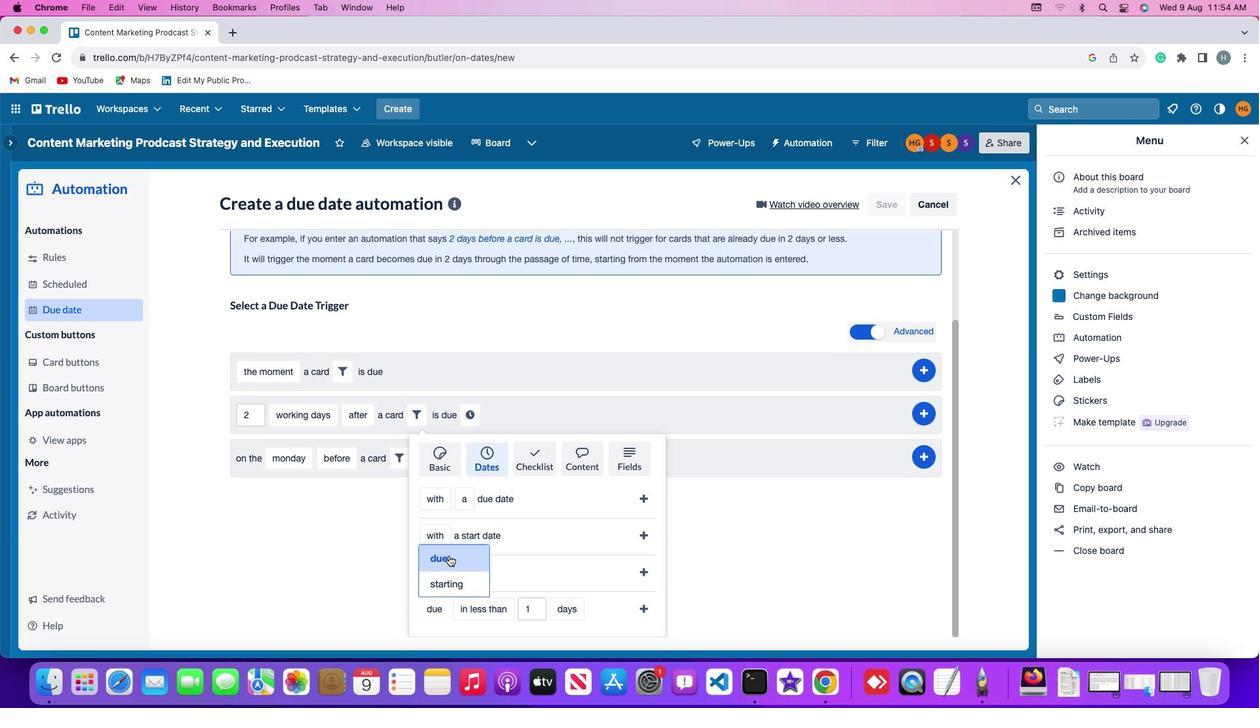 
Action: Mouse moved to (489, 609)
Screenshot: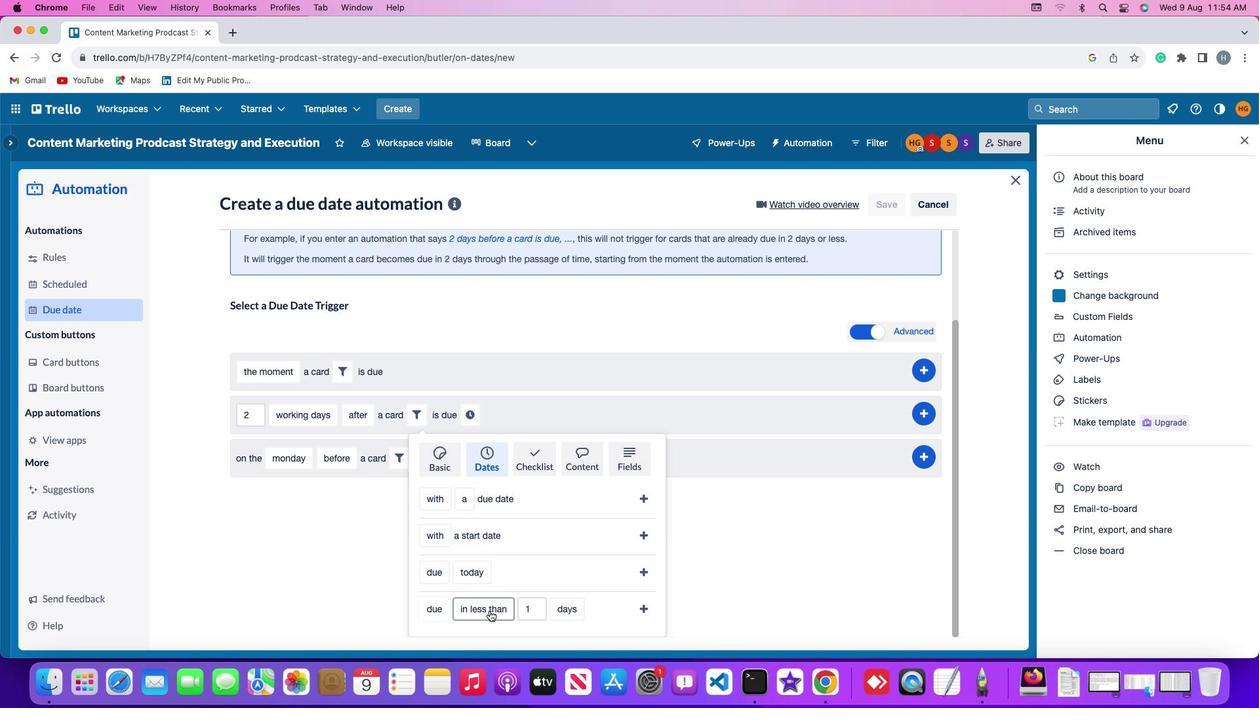 
Action: Mouse pressed left at (489, 609)
Screenshot: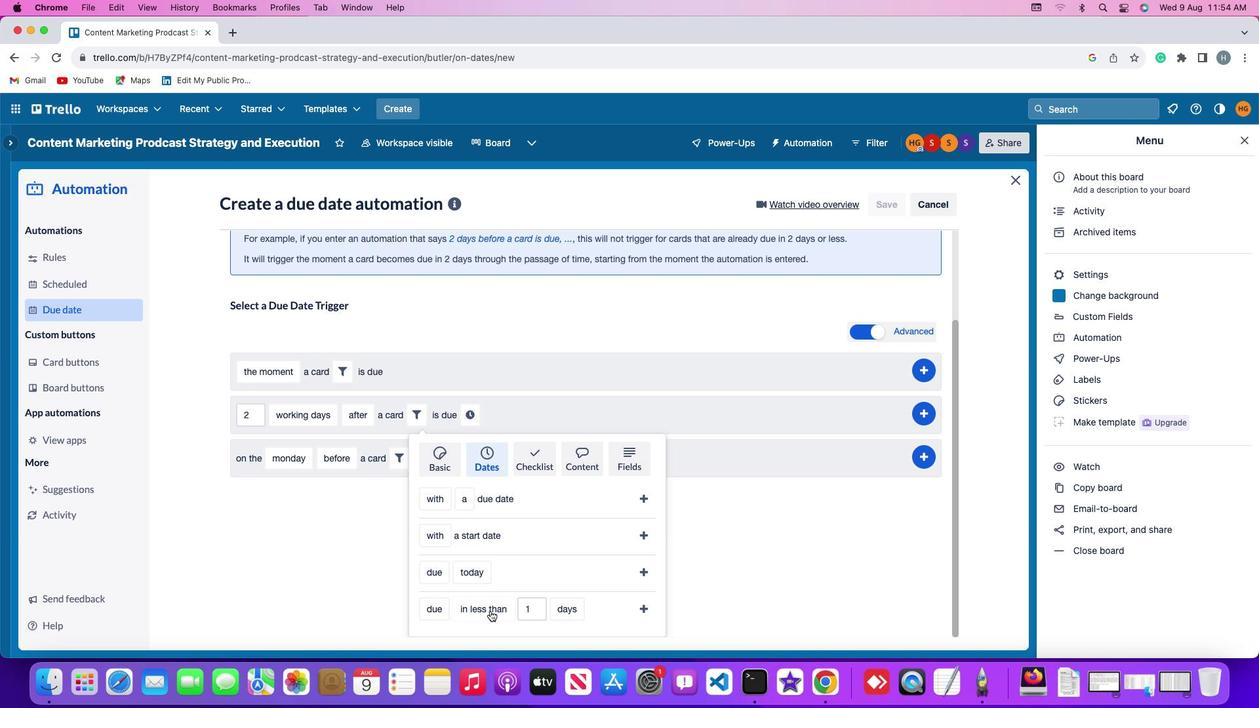 
Action: Mouse moved to (491, 575)
Screenshot: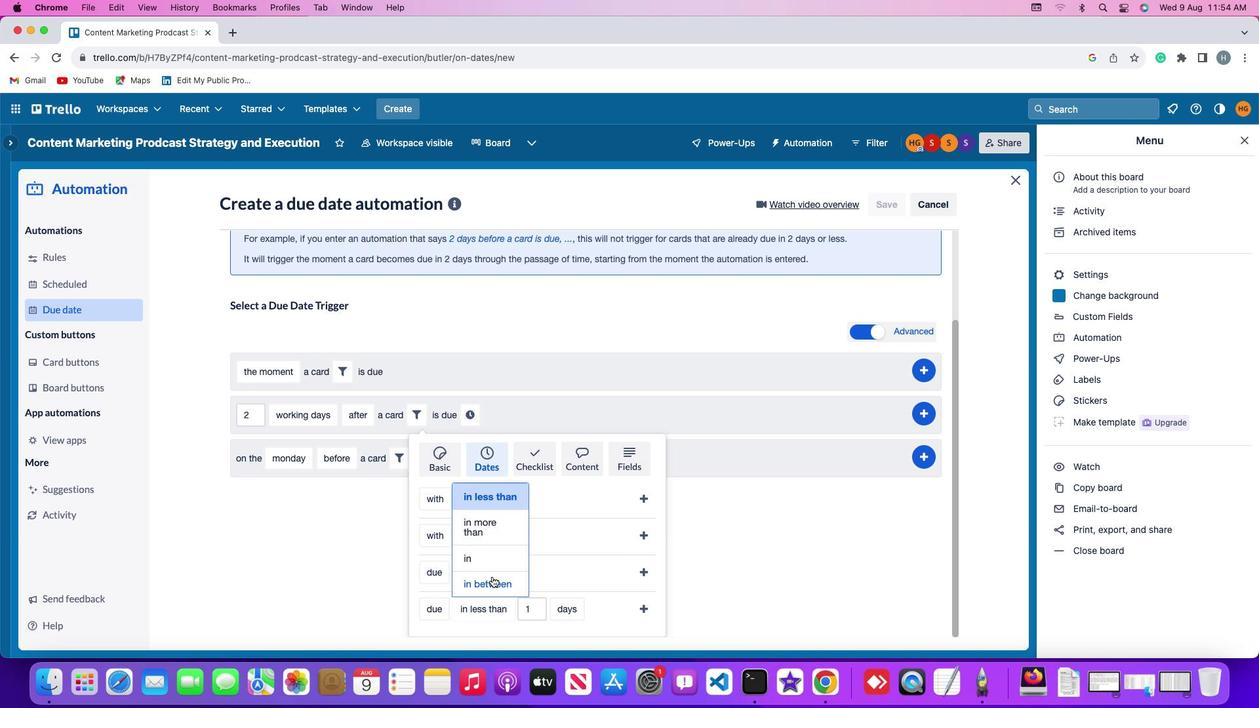 
Action: Mouse pressed left at (491, 575)
Screenshot: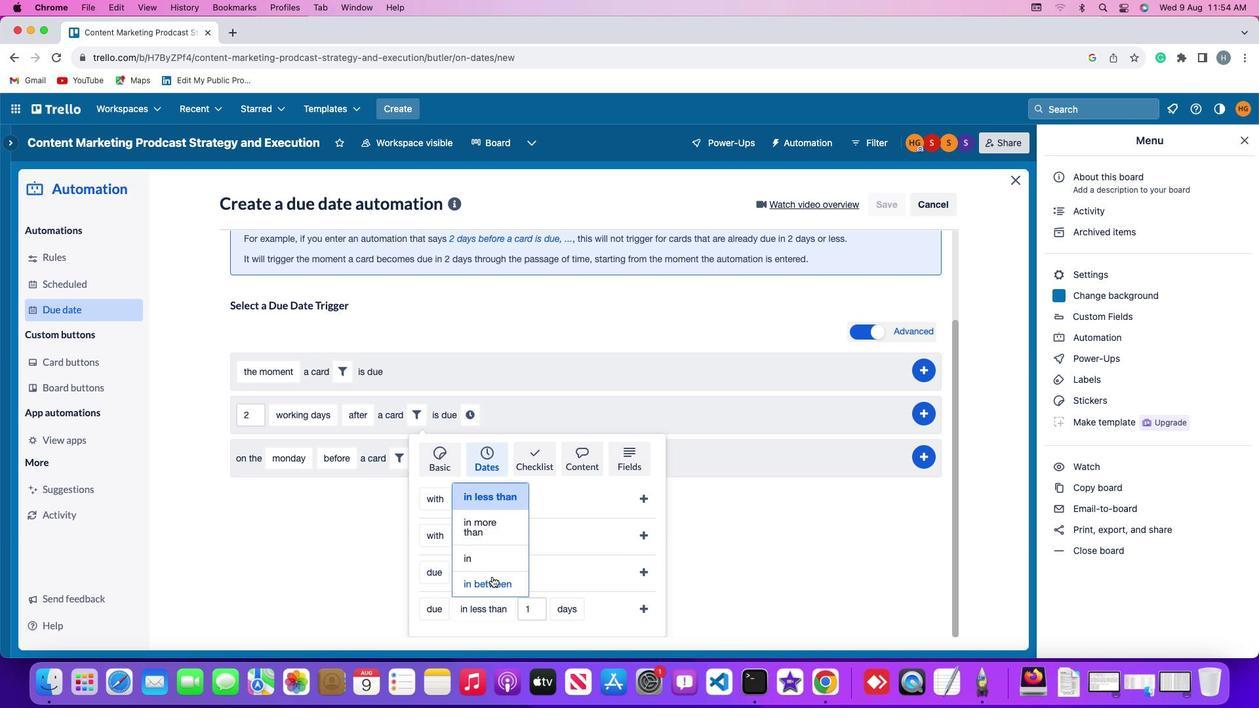 
Action: Mouse moved to (537, 608)
Screenshot: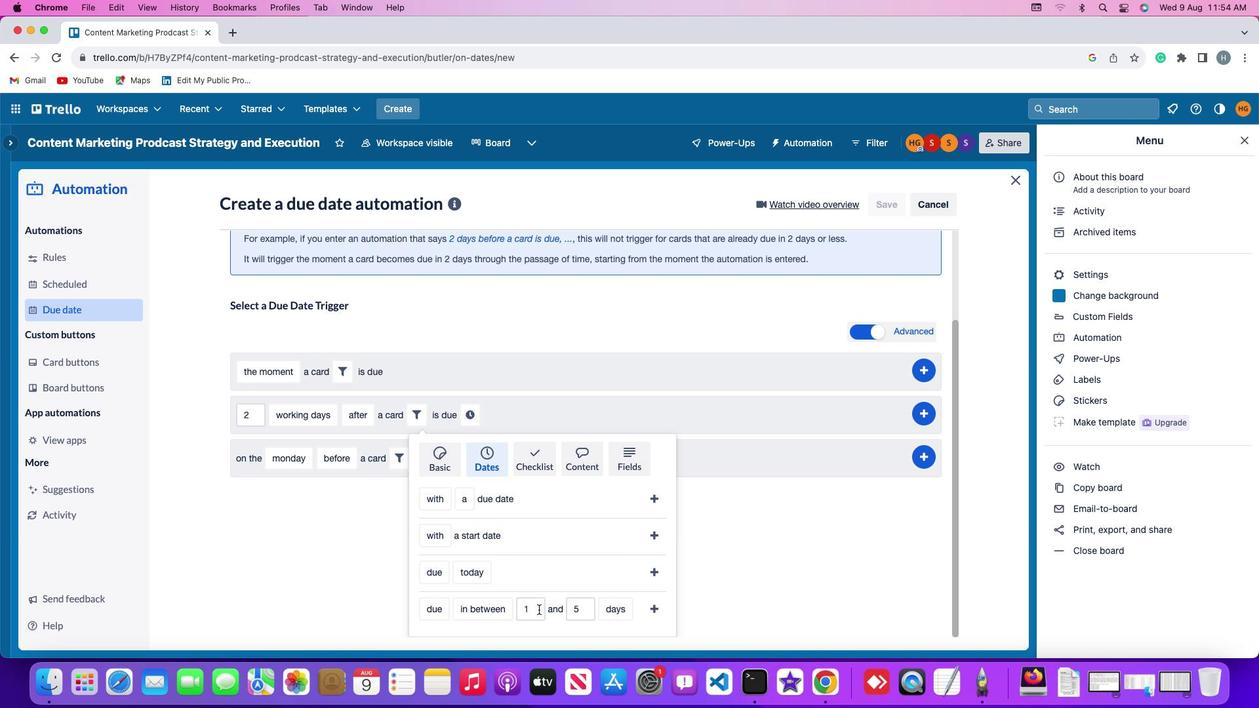 
Action: Mouse pressed left at (537, 608)
Screenshot: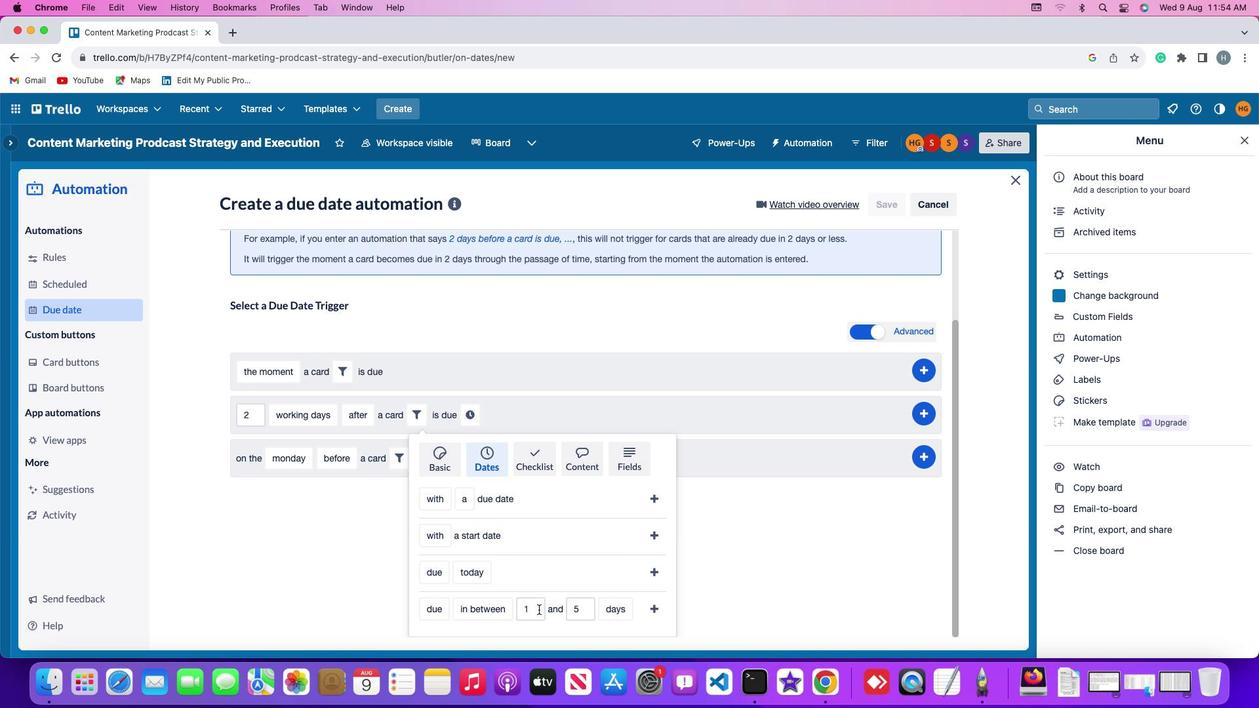 
Action: Key pressed Key.backspace
Screenshot: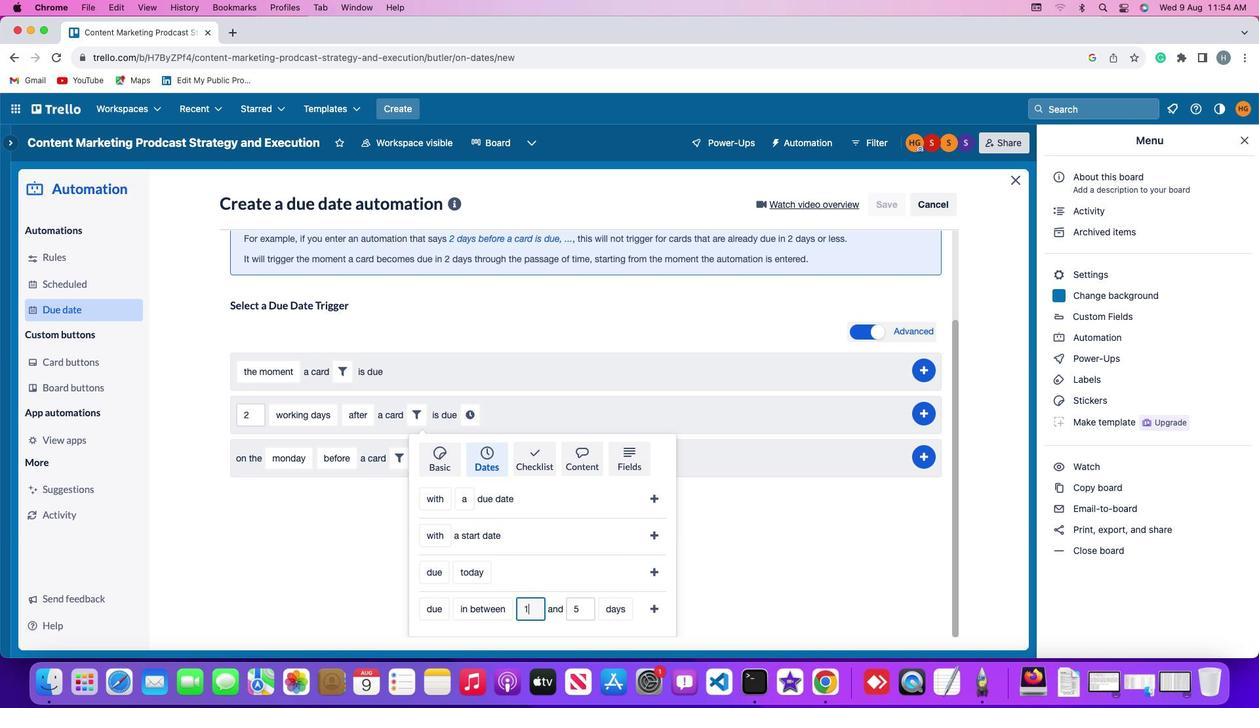 
Action: Mouse moved to (537, 608)
Screenshot: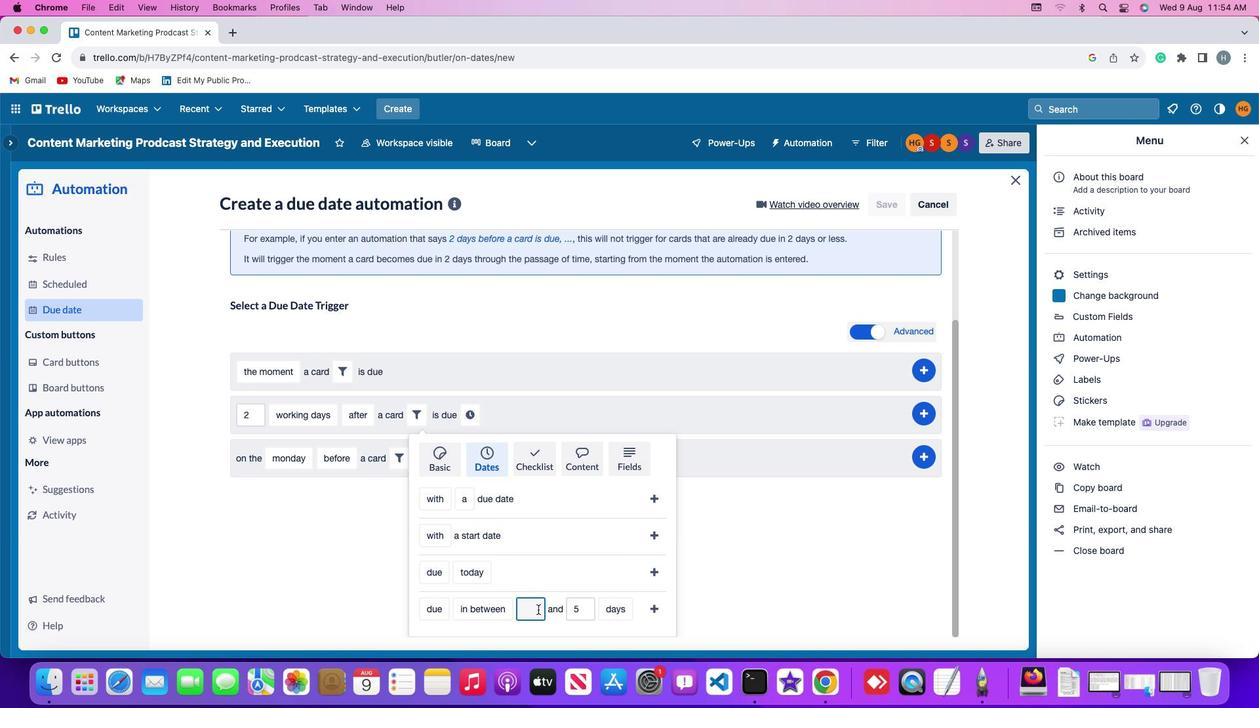 
Action: Key pressed '1'
Screenshot: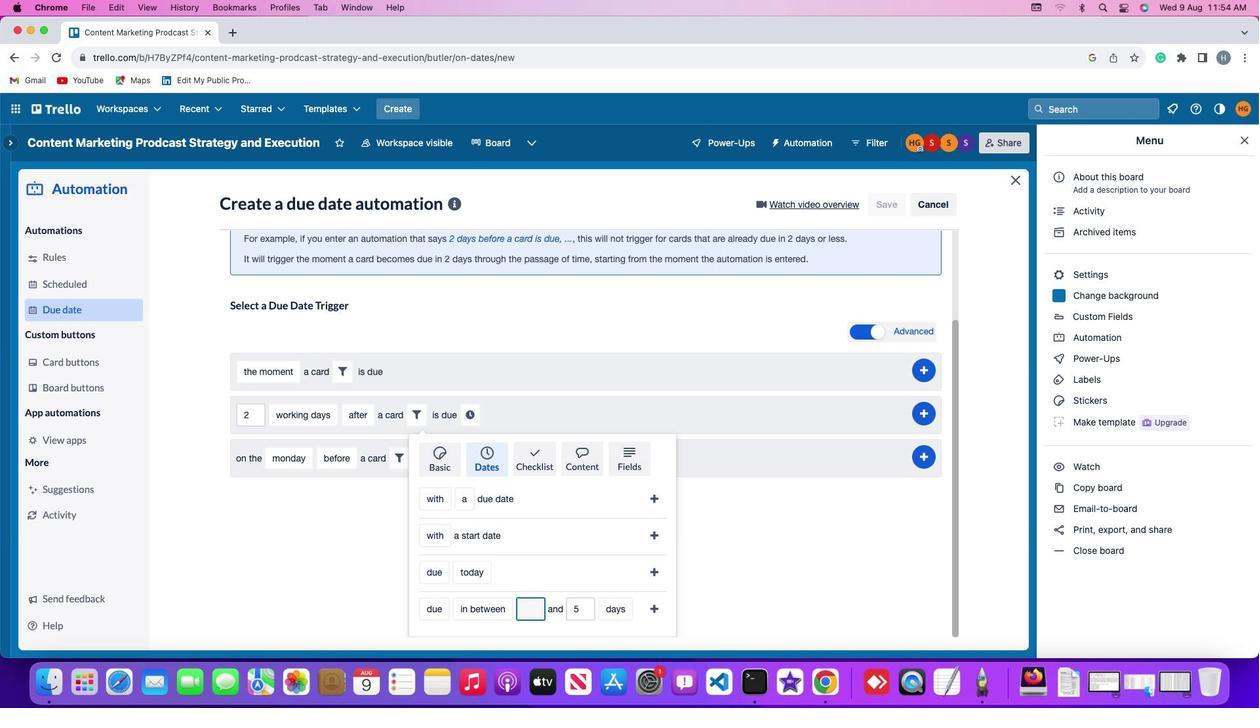 
Action: Mouse moved to (584, 607)
Screenshot: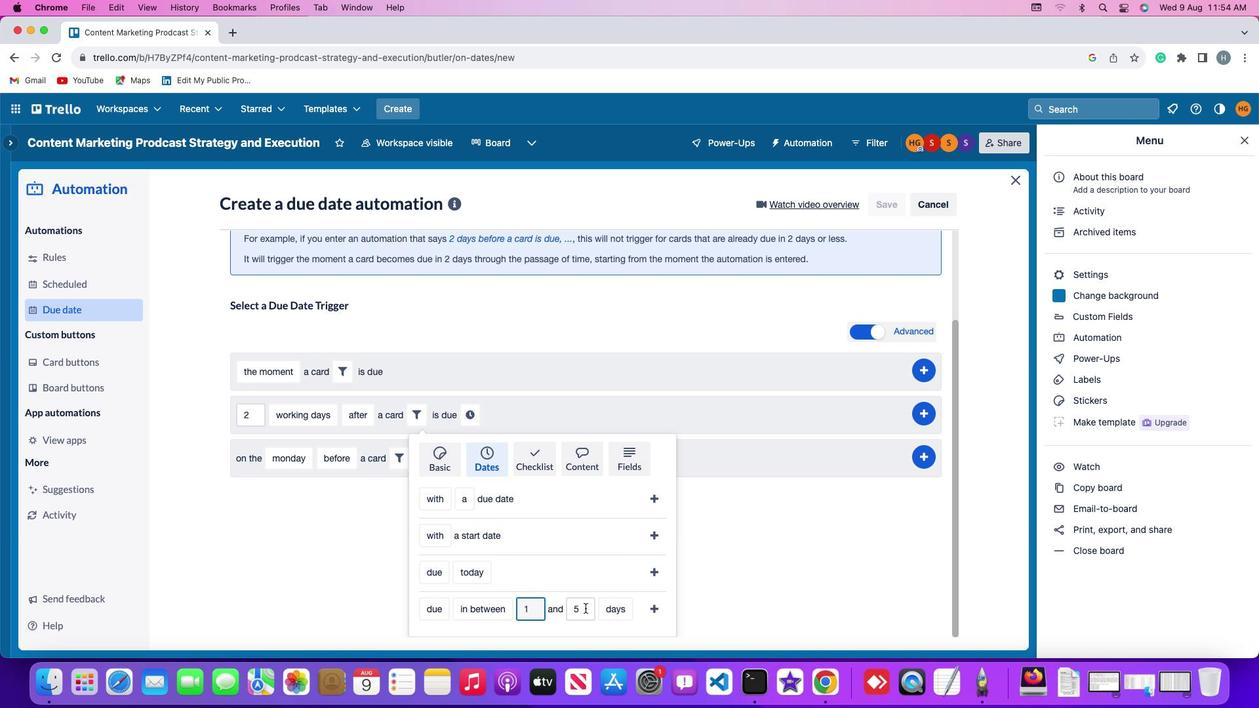 
Action: Mouse pressed left at (584, 607)
Screenshot: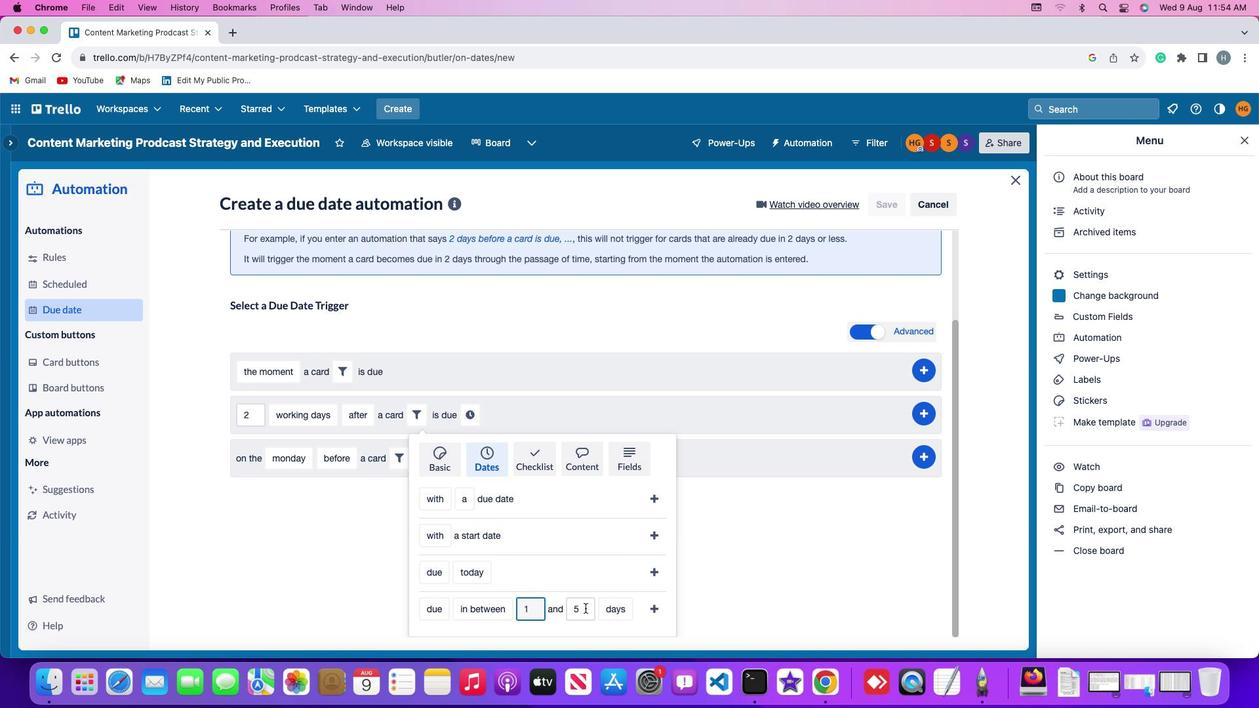 
Action: Mouse moved to (584, 607)
Screenshot: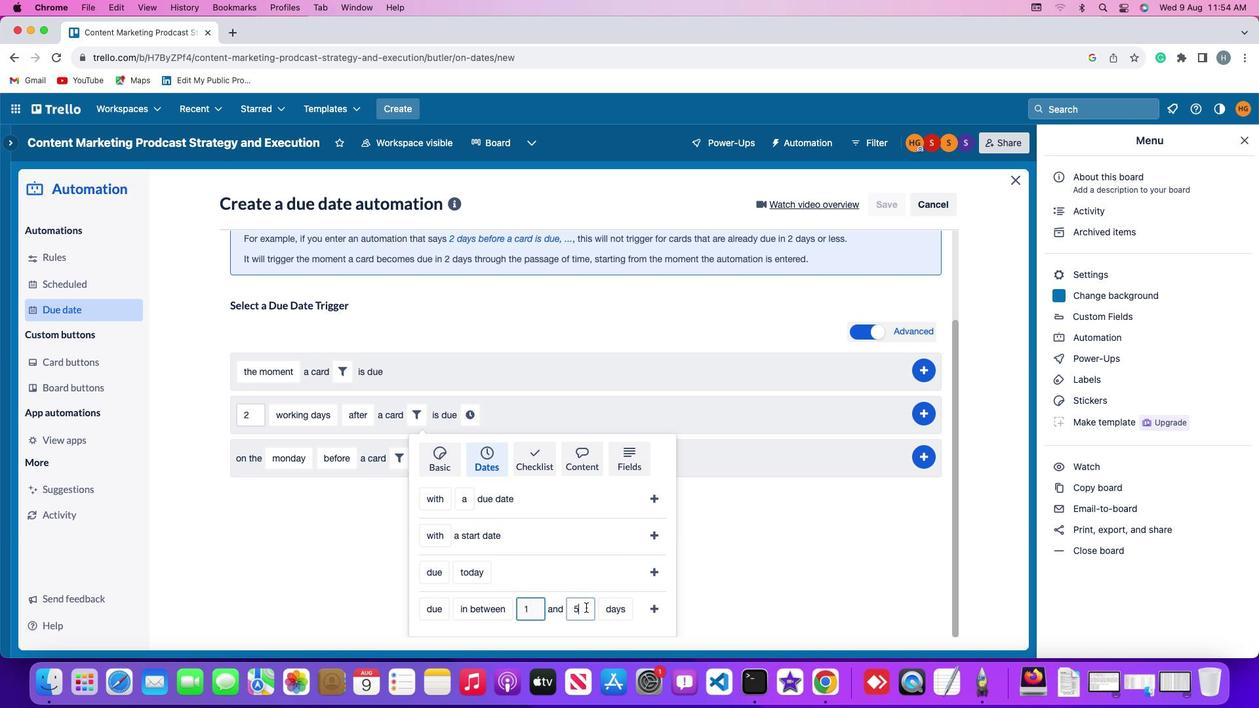 
Action: Key pressed Key.backspace'5'
Screenshot: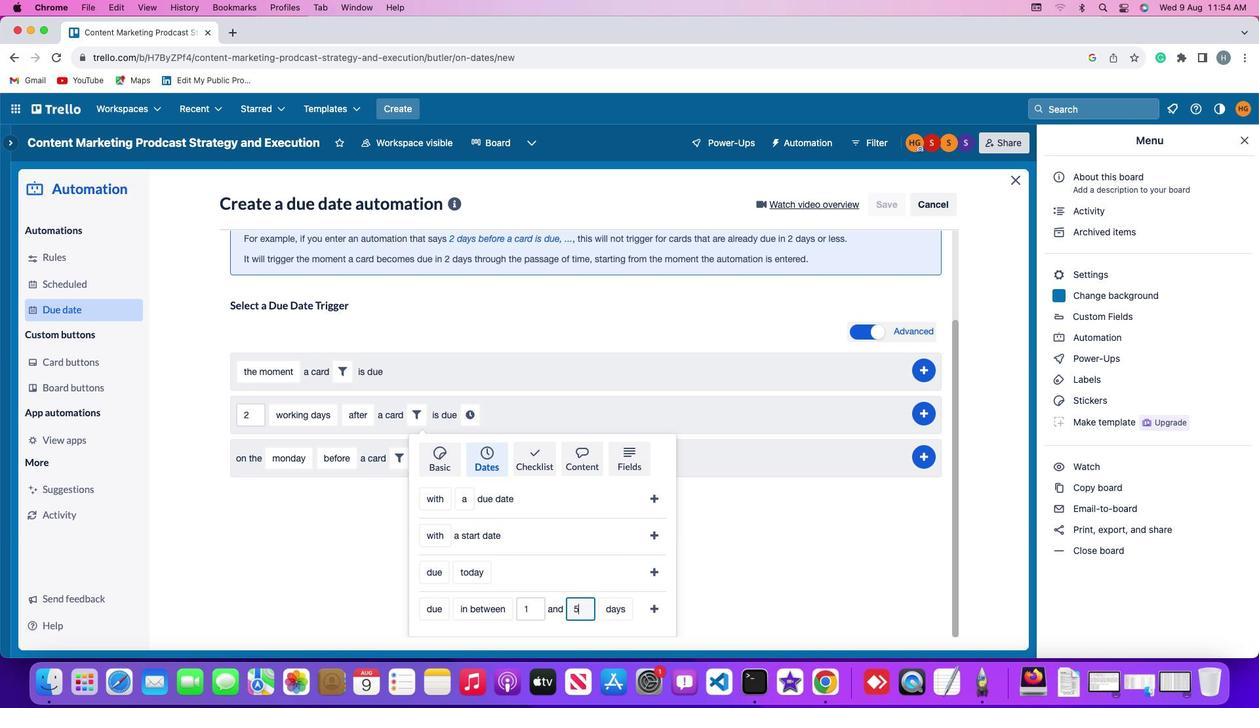 
Action: Mouse moved to (607, 605)
Screenshot: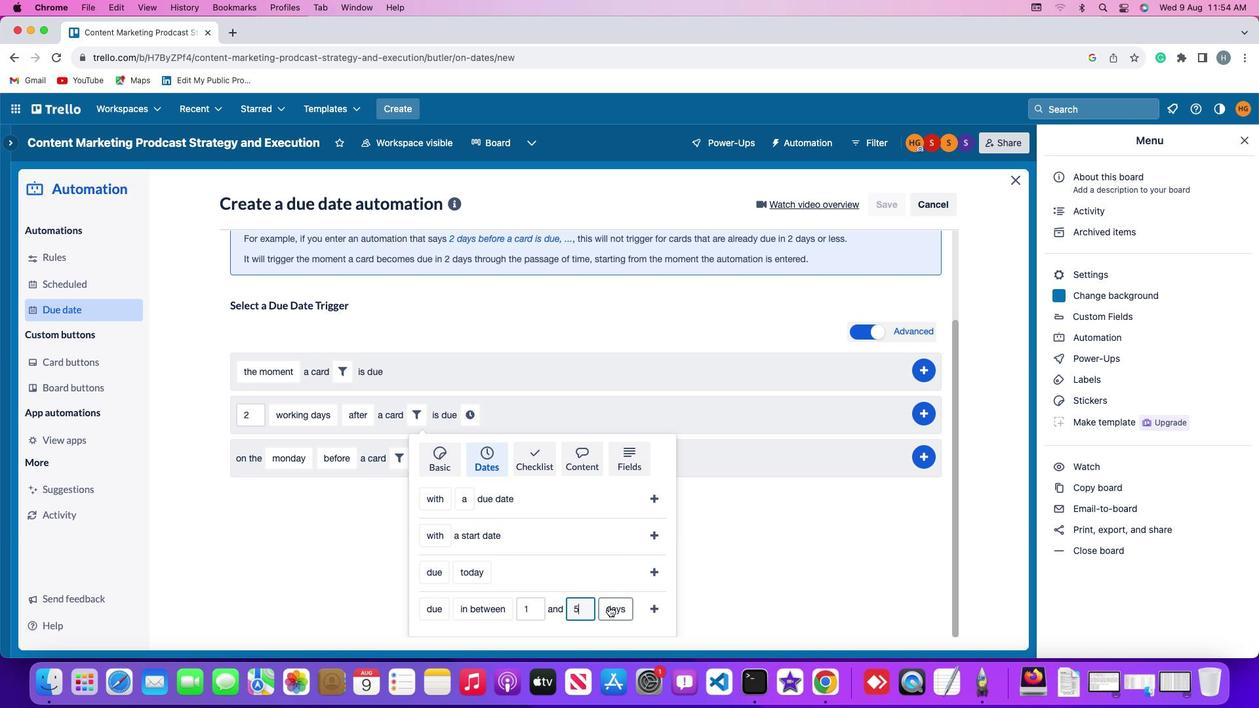 
Action: Mouse pressed left at (607, 605)
Screenshot: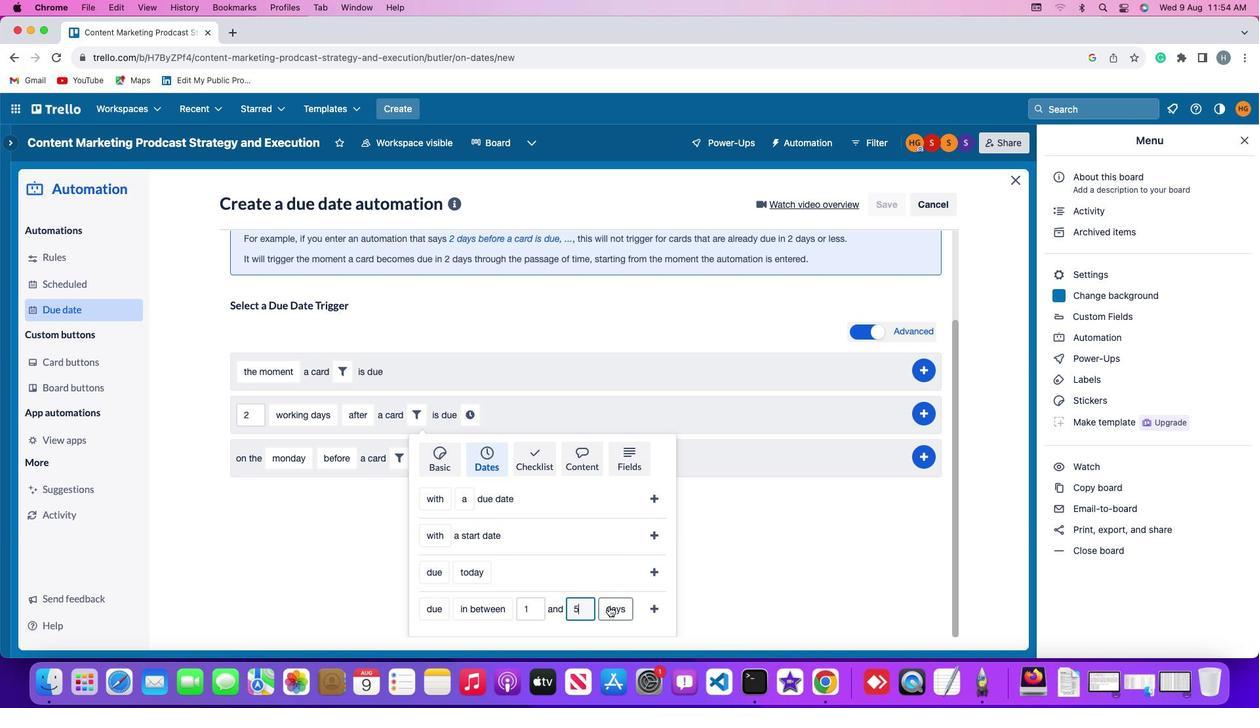 
Action: Mouse moved to (621, 552)
Screenshot: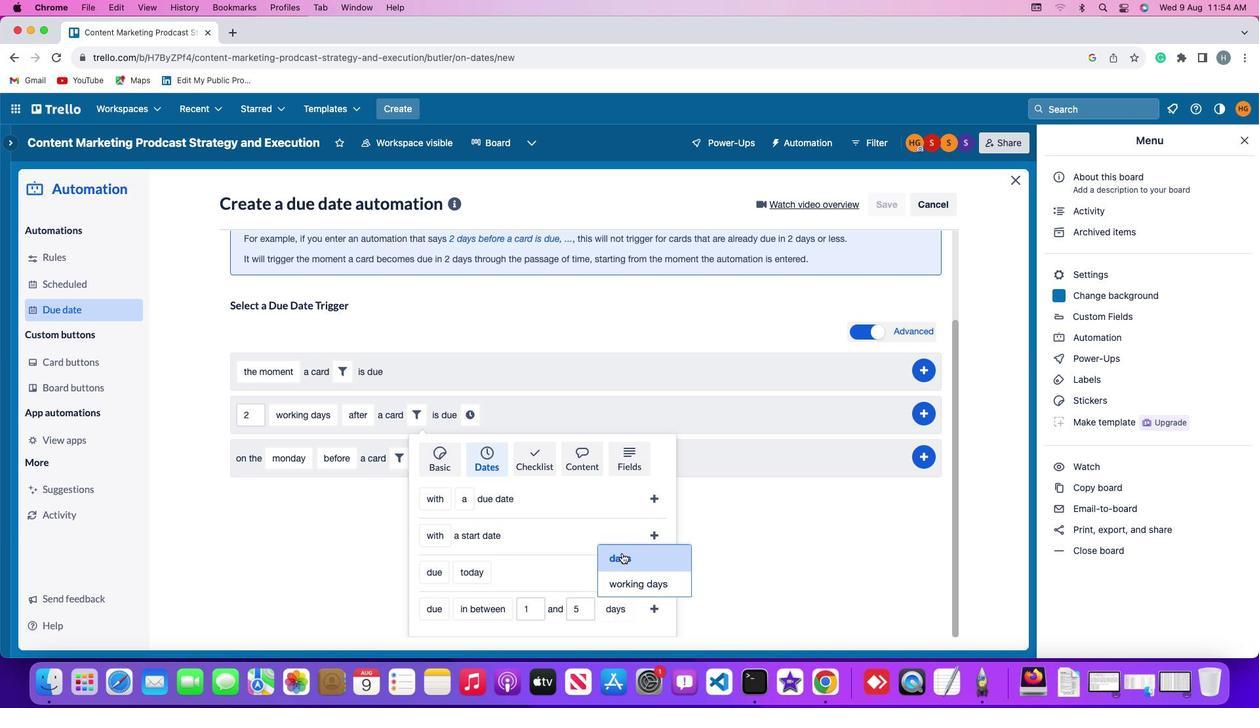
Action: Mouse pressed left at (621, 552)
Screenshot: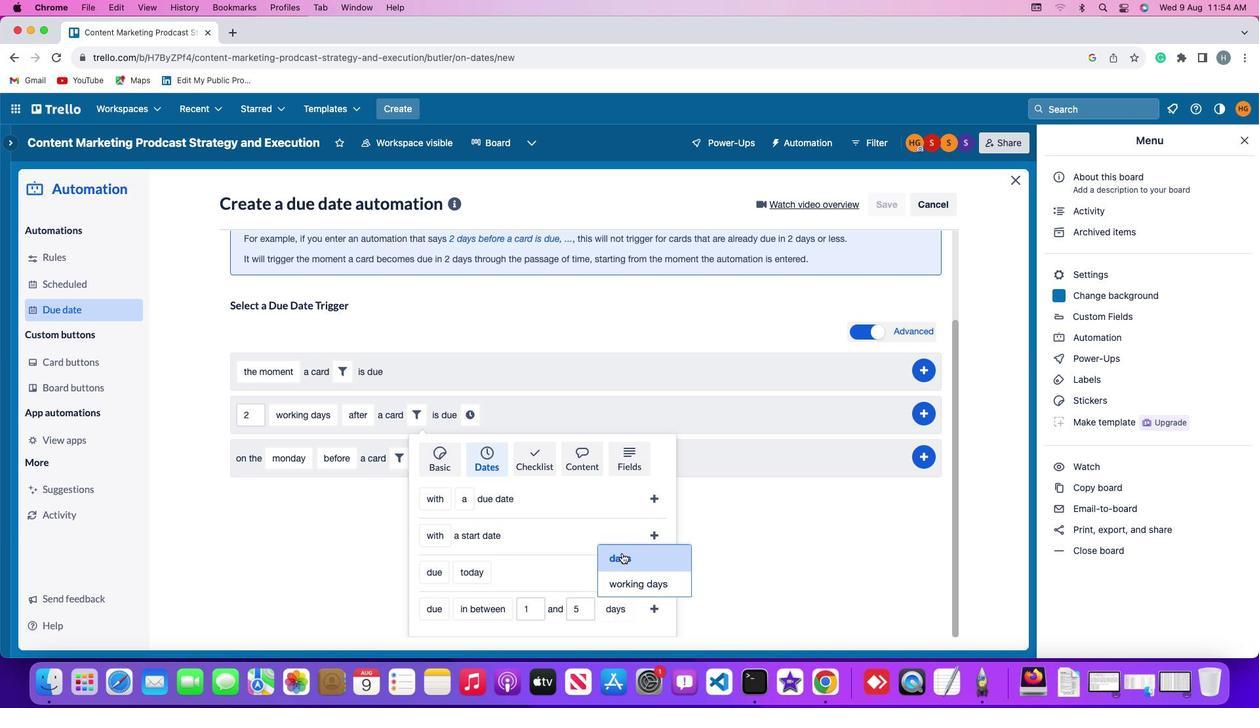 
Action: Mouse moved to (657, 603)
Screenshot: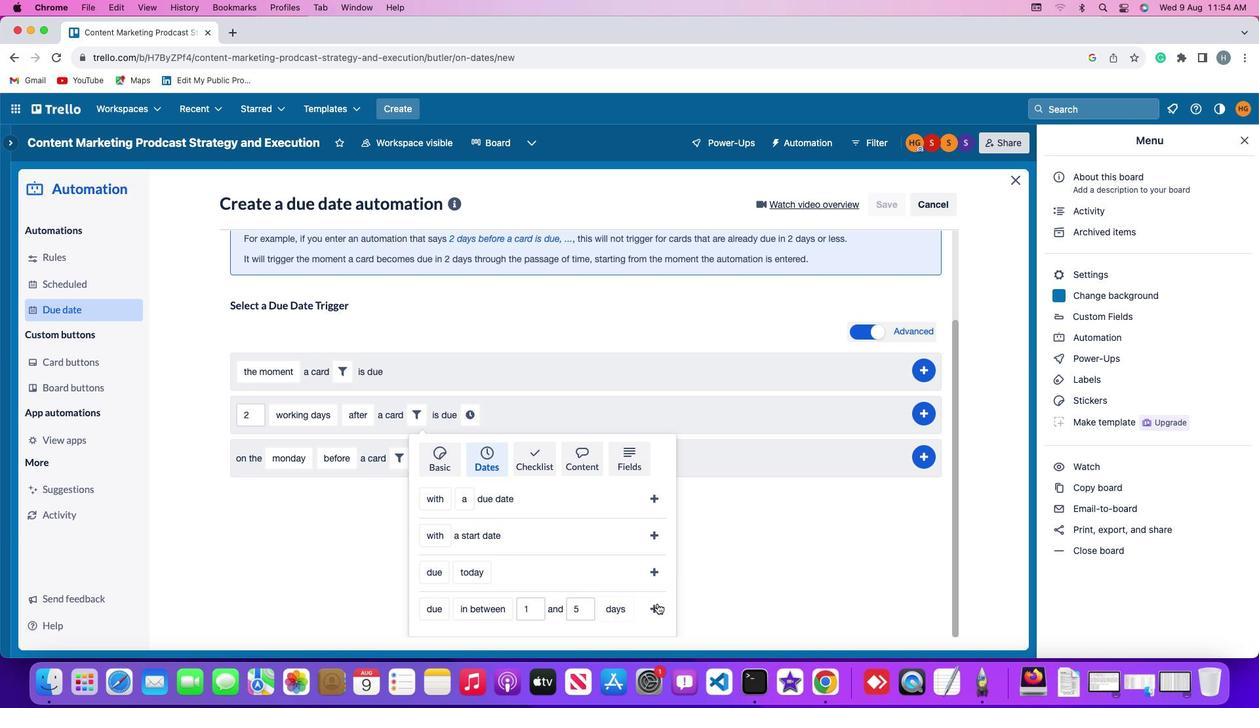 
Action: Mouse pressed left at (657, 603)
Screenshot: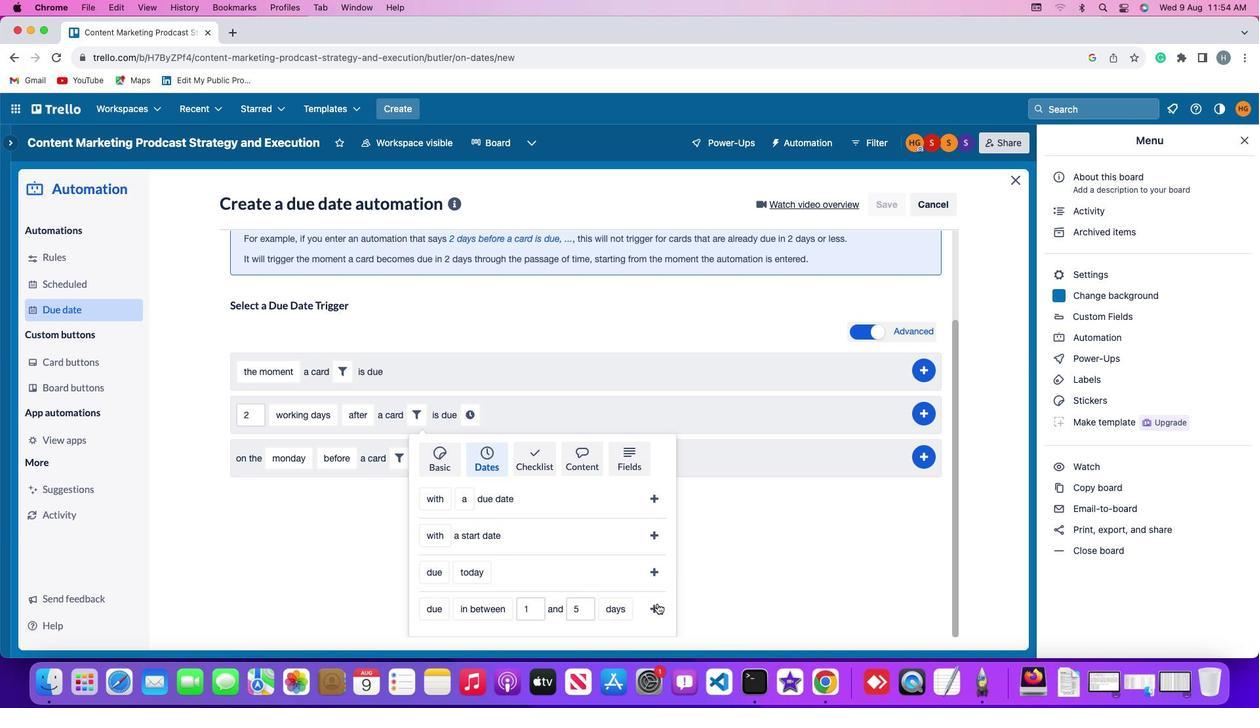 
Action: Mouse moved to (621, 531)
Screenshot: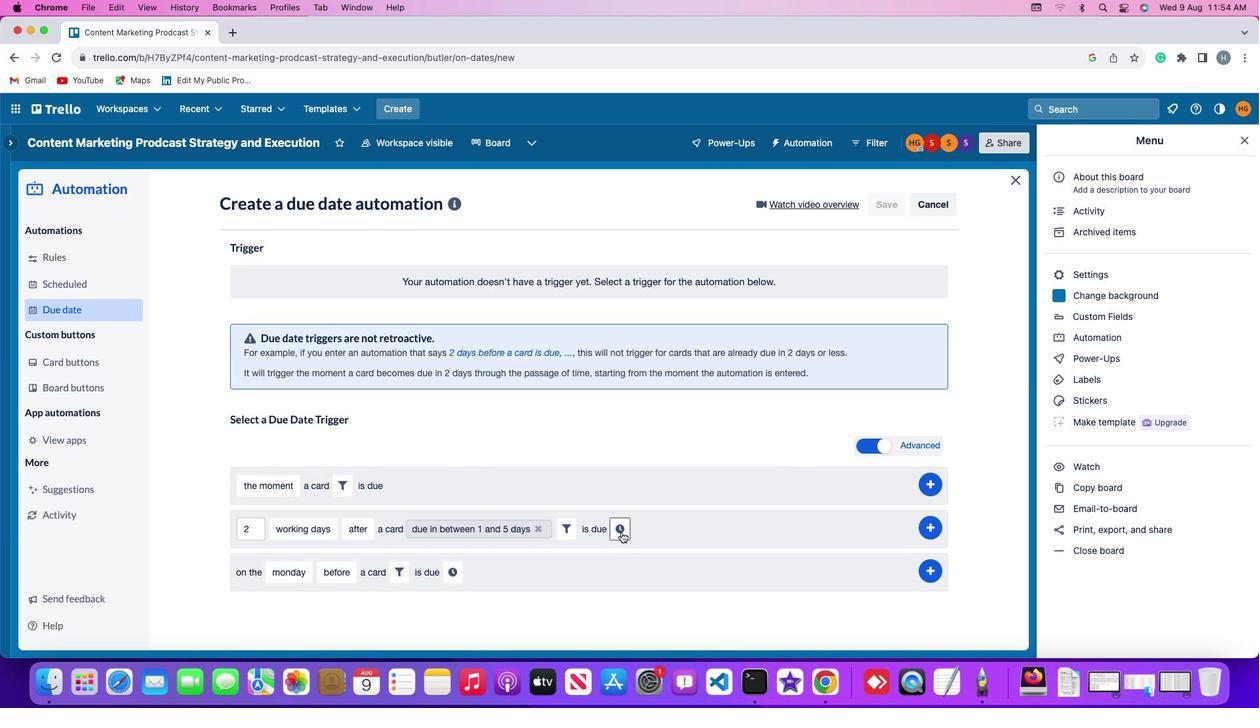 
Action: Mouse pressed left at (621, 531)
Screenshot: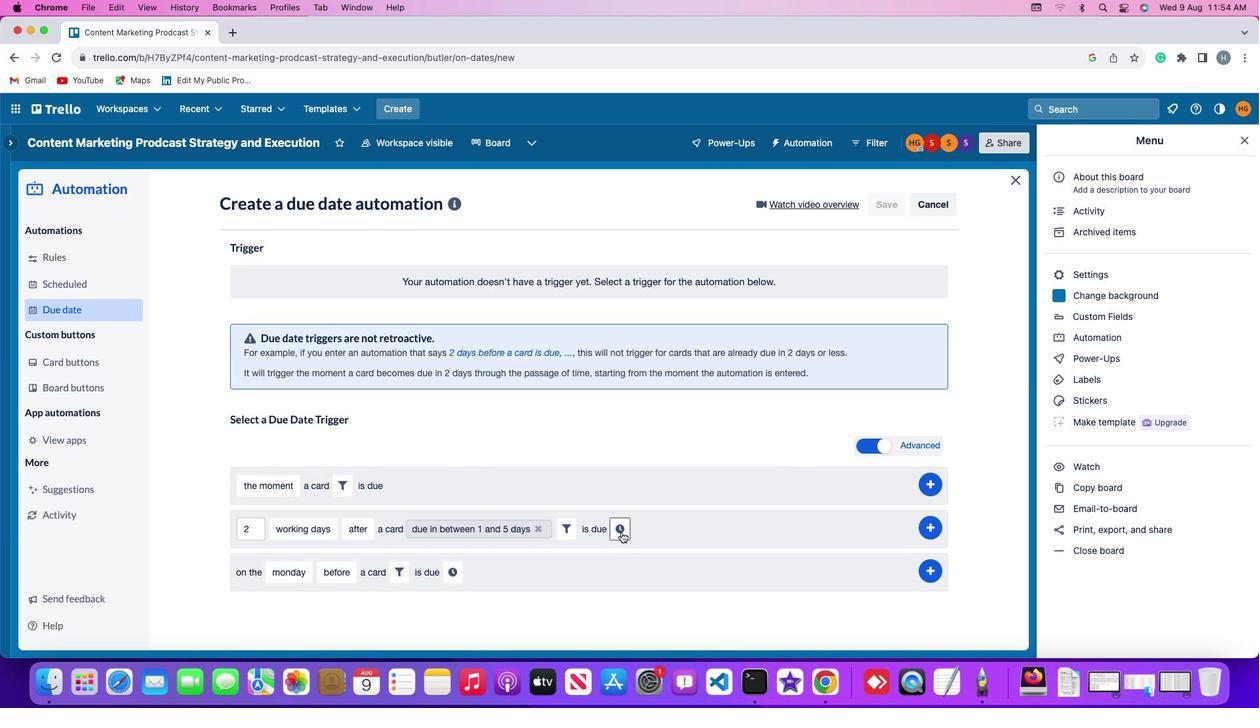 
Action: Mouse moved to (648, 530)
Screenshot: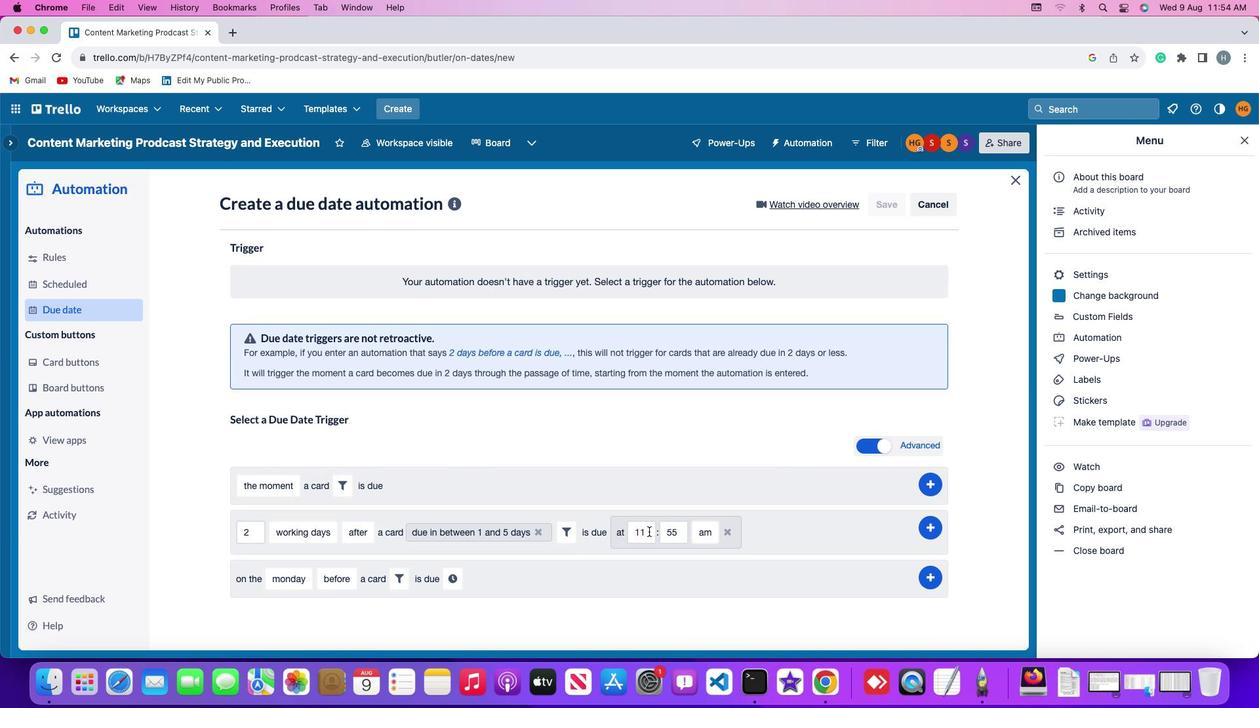 
Action: Mouse pressed left at (648, 530)
Screenshot: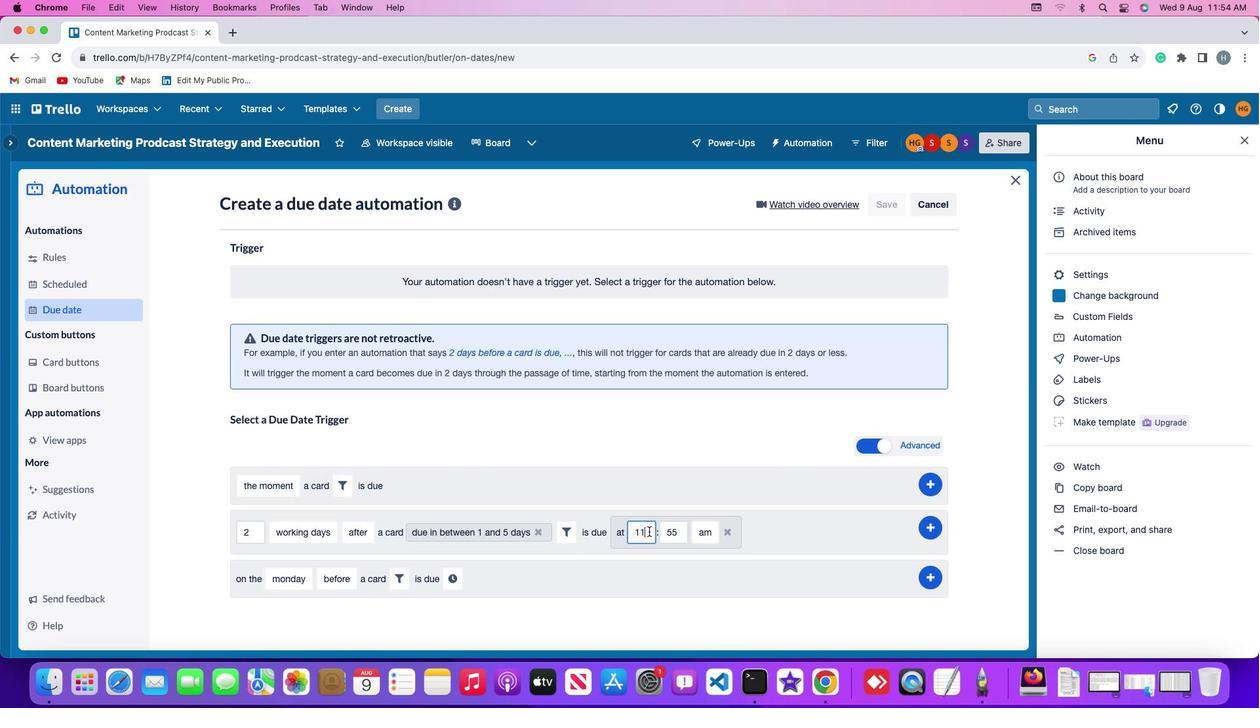 
Action: Key pressed Key.backspaceKey.backspace'1''1'
Screenshot: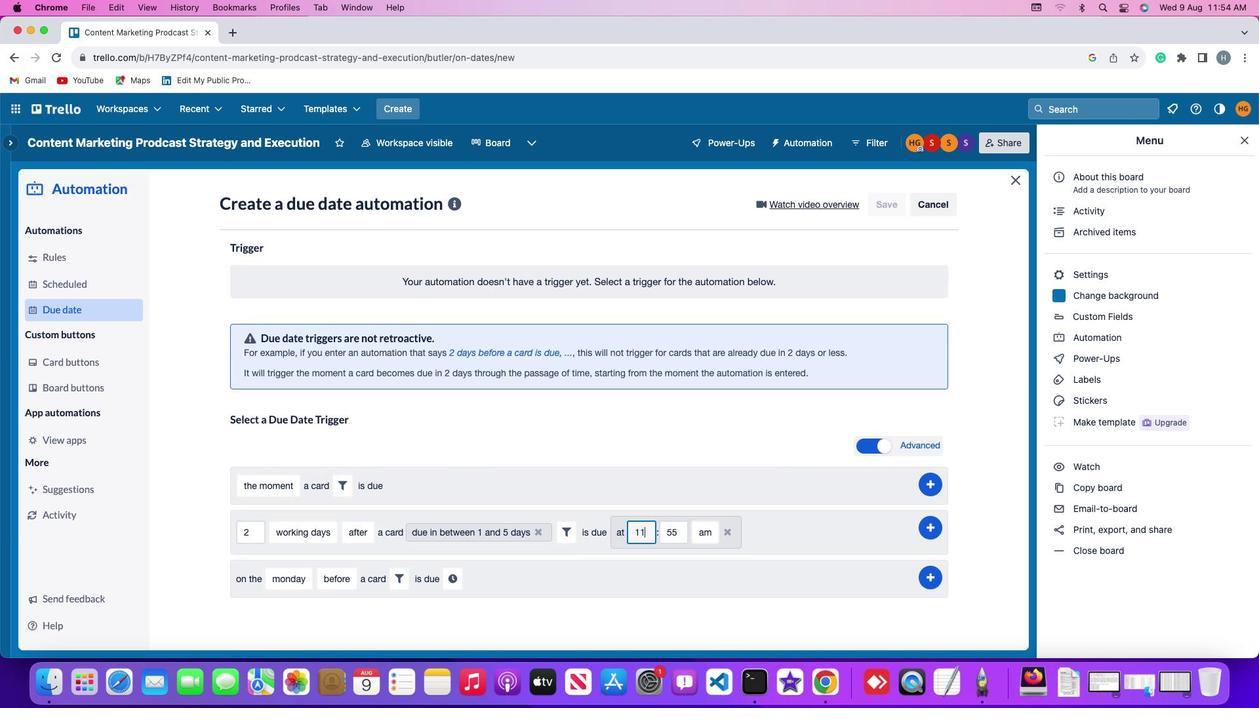 
Action: Mouse moved to (681, 531)
Screenshot: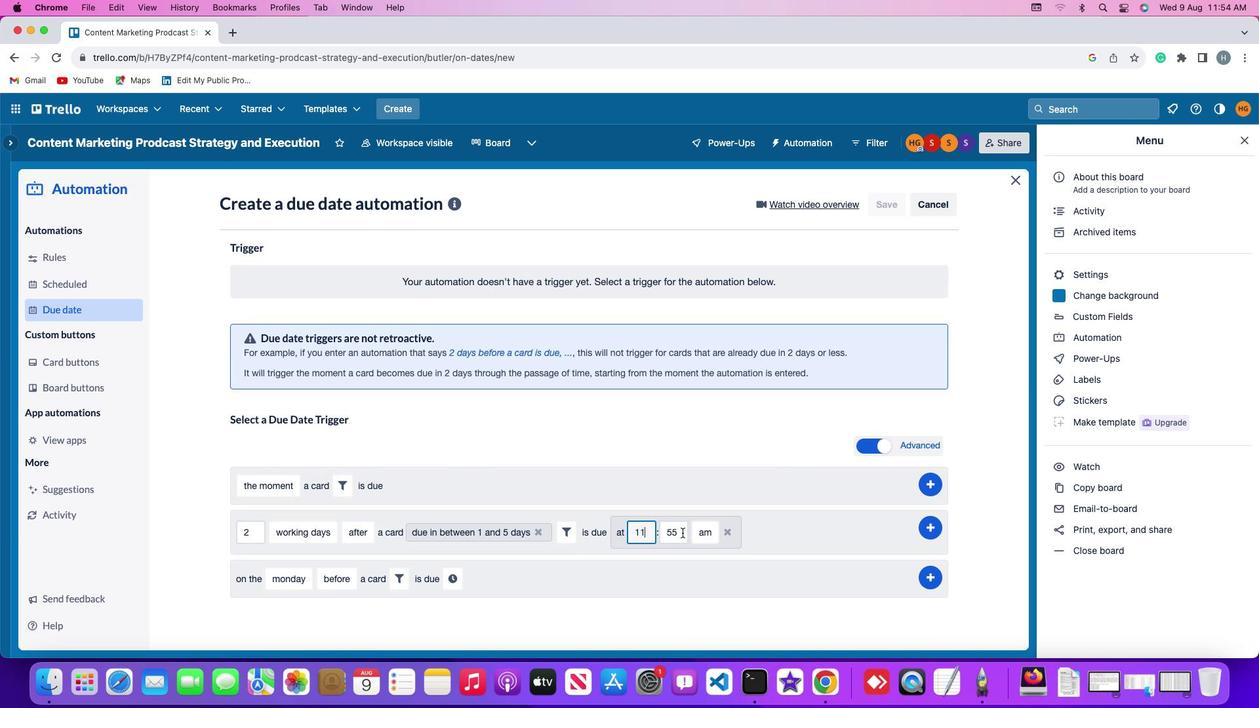 
Action: Mouse pressed left at (681, 531)
Screenshot: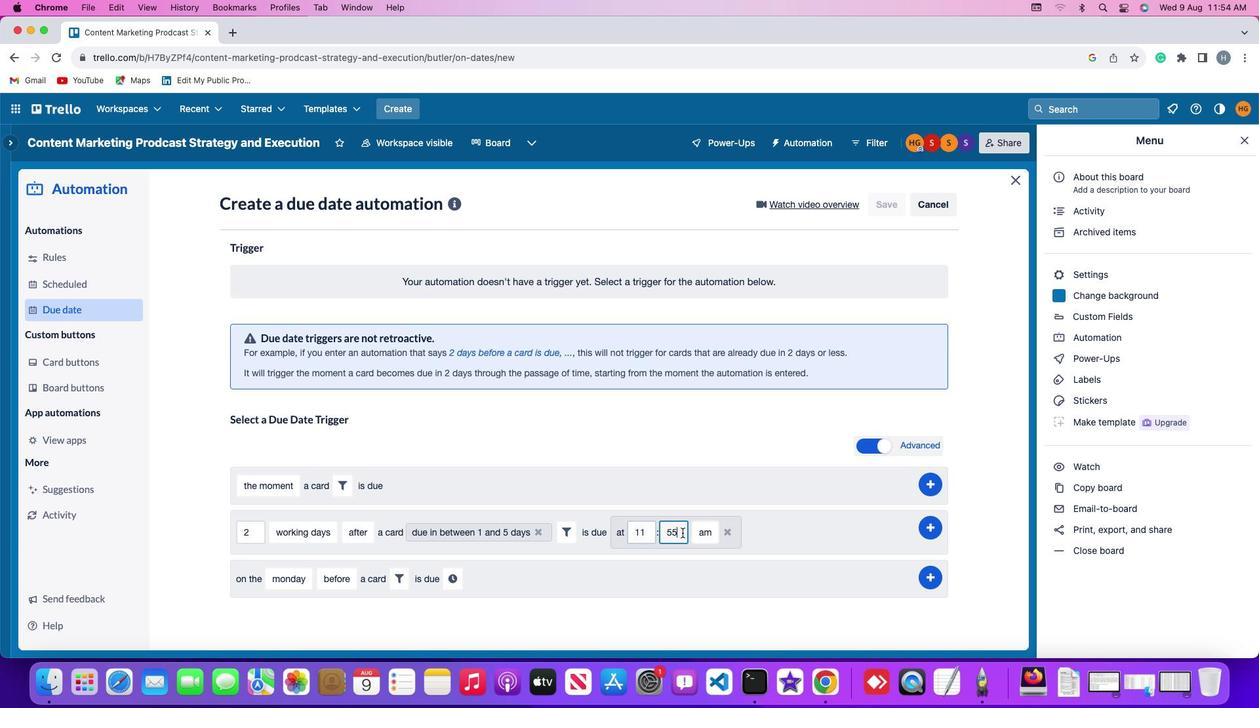 
Action: Mouse moved to (681, 531)
Screenshot: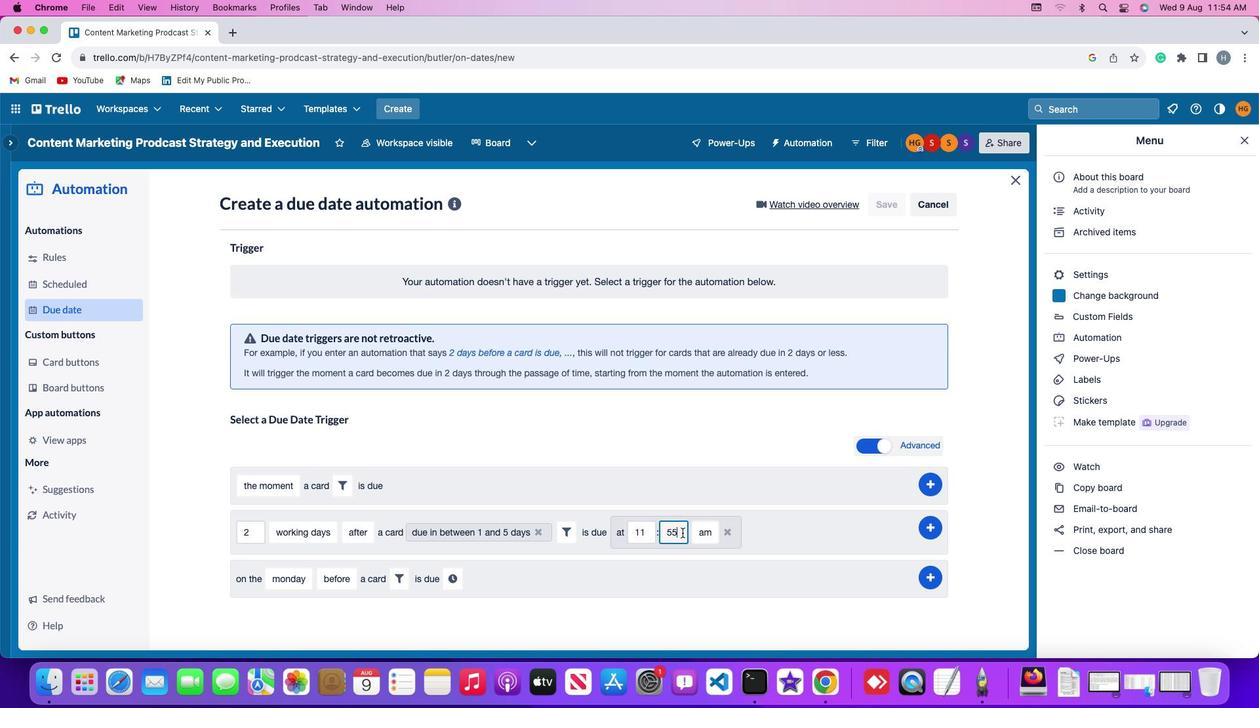 
Action: Key pressed Key.backspaceKey.backspace'0''0'
Screenshot: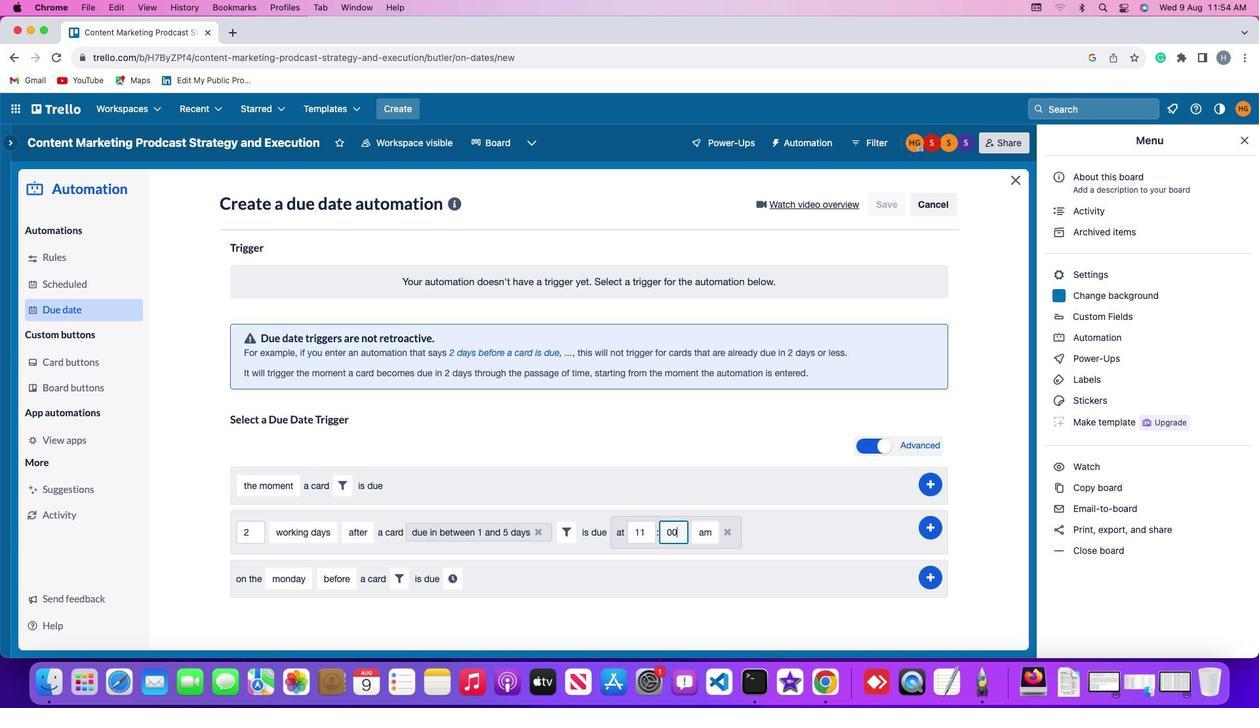 
Action: Mouse moved to (699, 532)
Screenshot: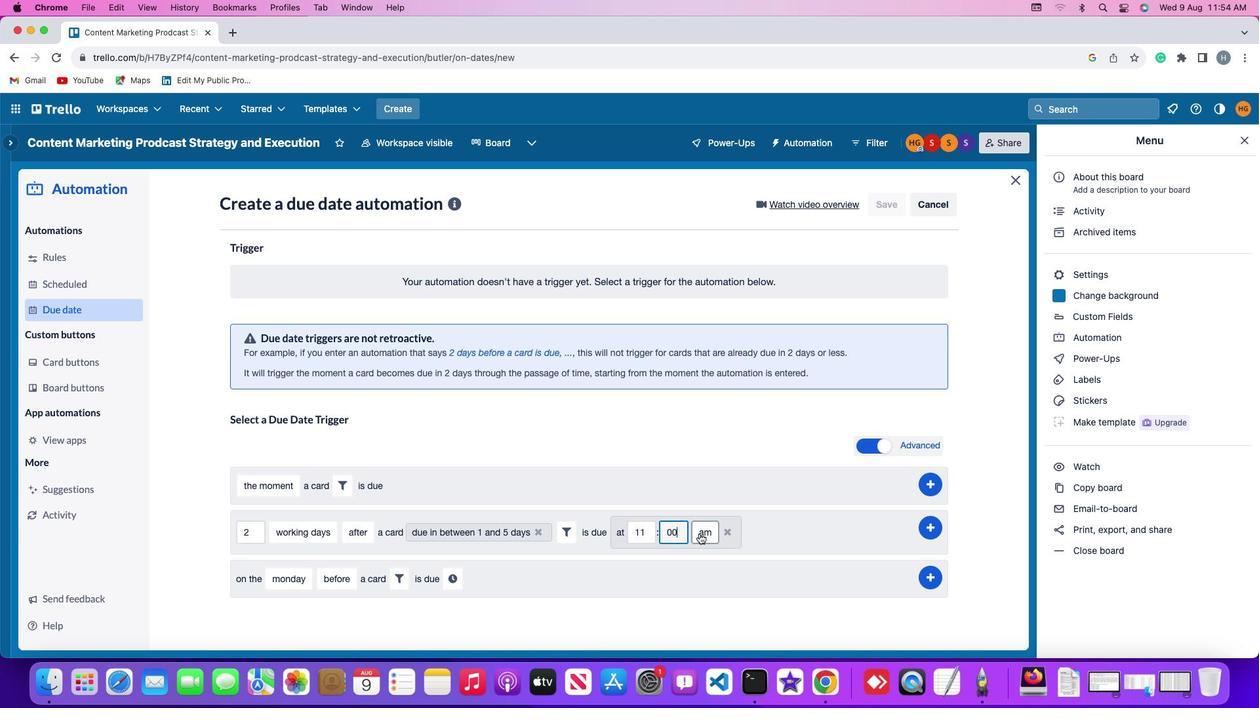 
Action: Mouse pressed left at (699, 532)
Screenshot: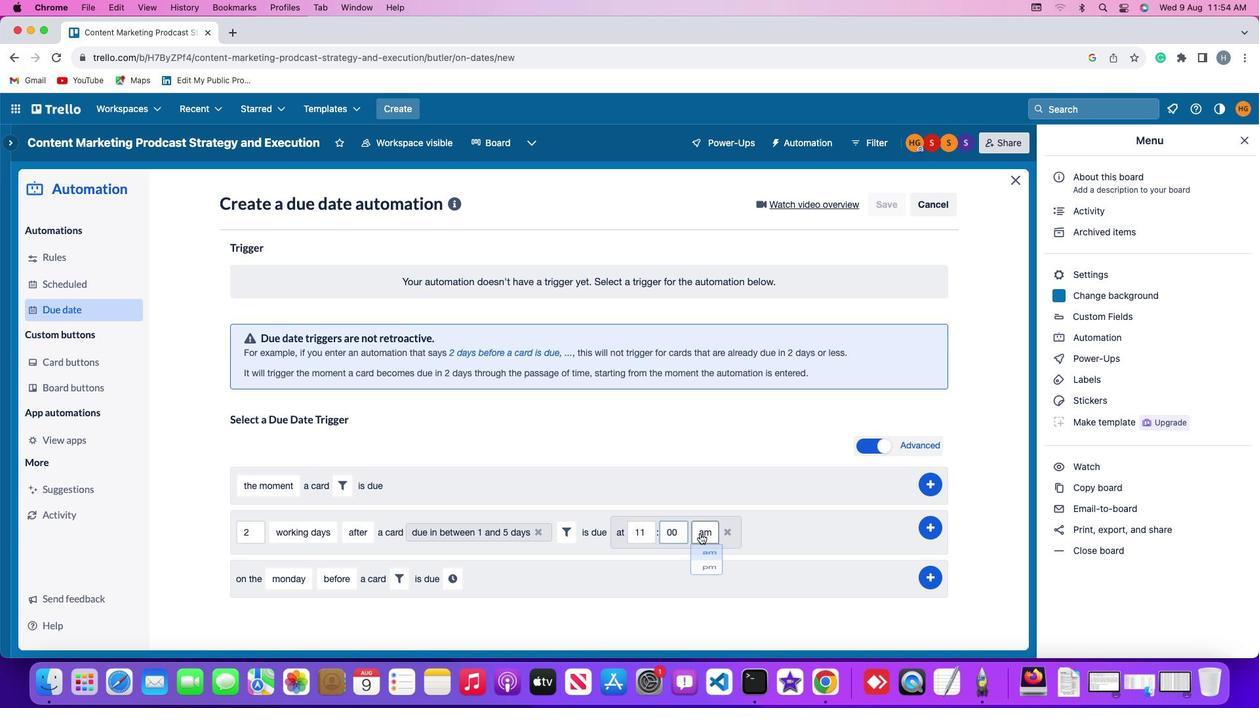 
Action: Mouse moved to (706, 555)
Screenshot: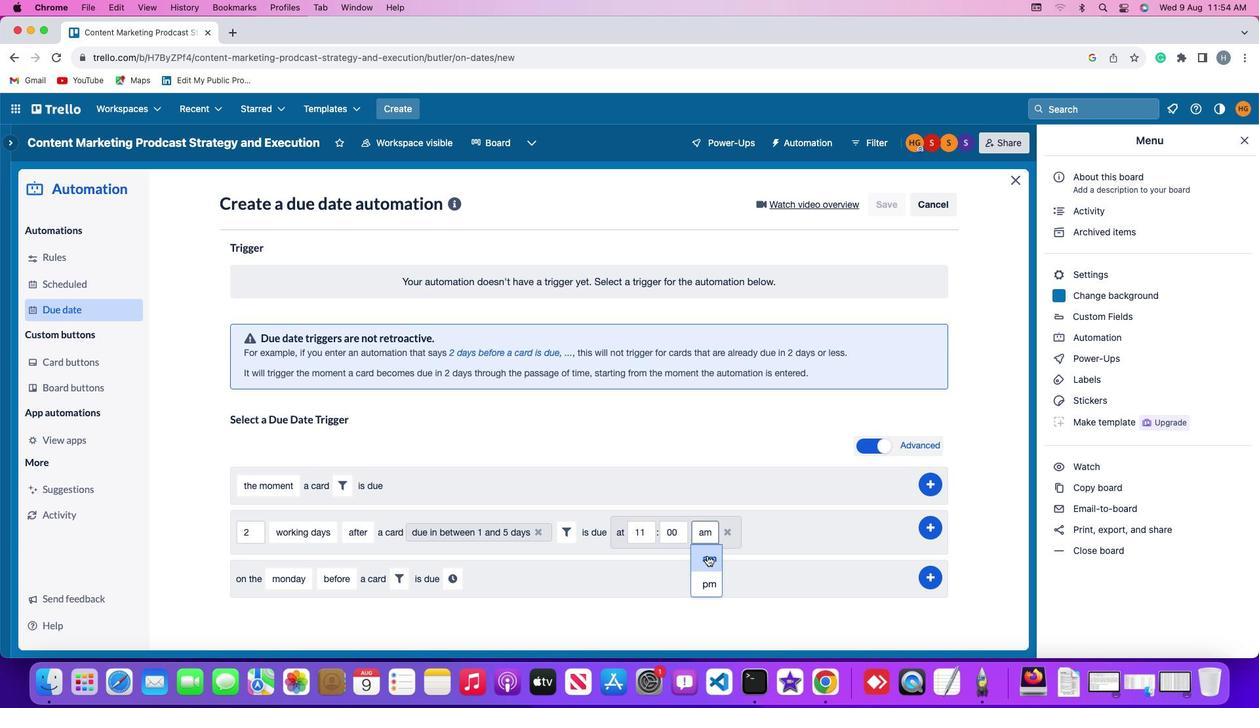 
Action: Mouse pressed left at (706, 555)
Screenshot: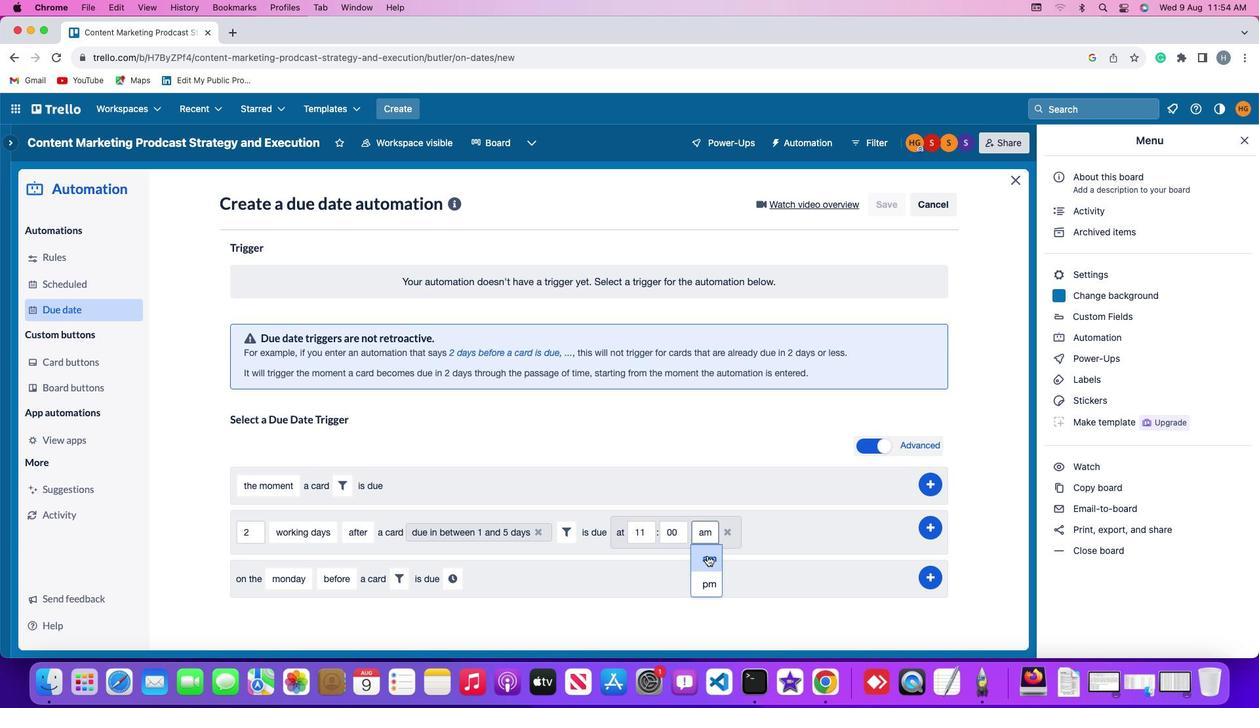 
Action: Mouse moved to (938, 529)
Screenshot: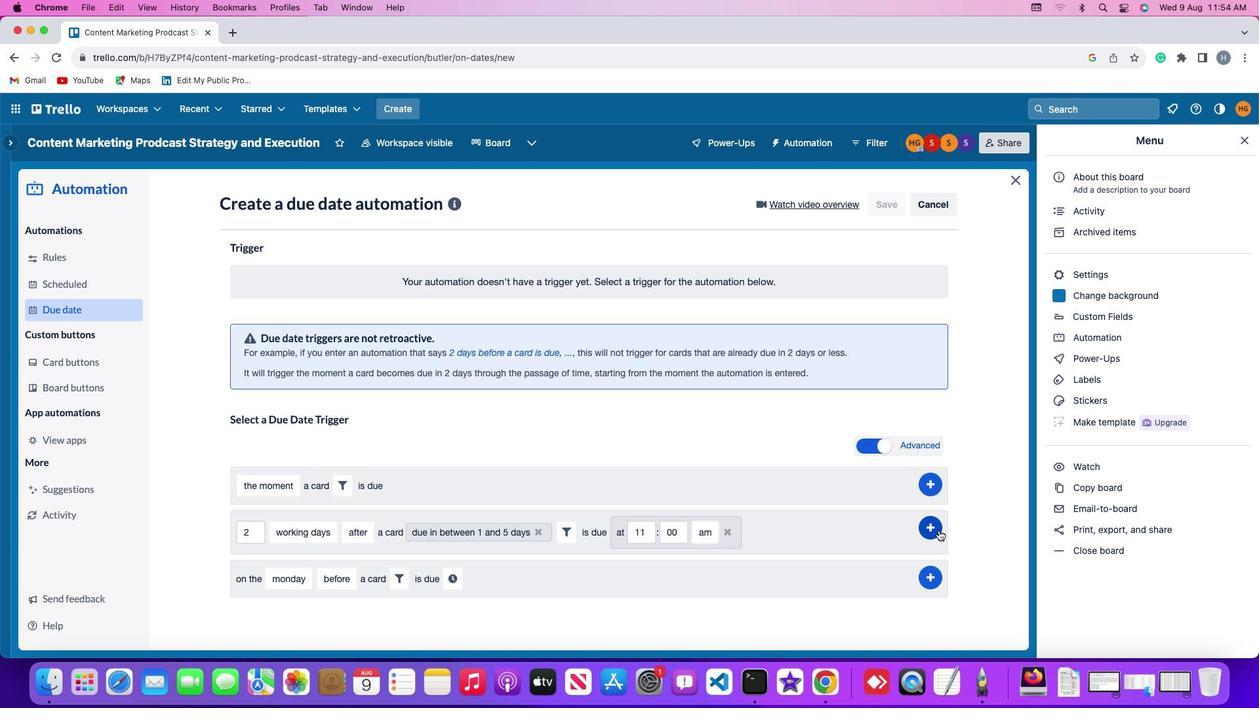 
Action: Mouse pressed left at (938, 529)
Screenshot: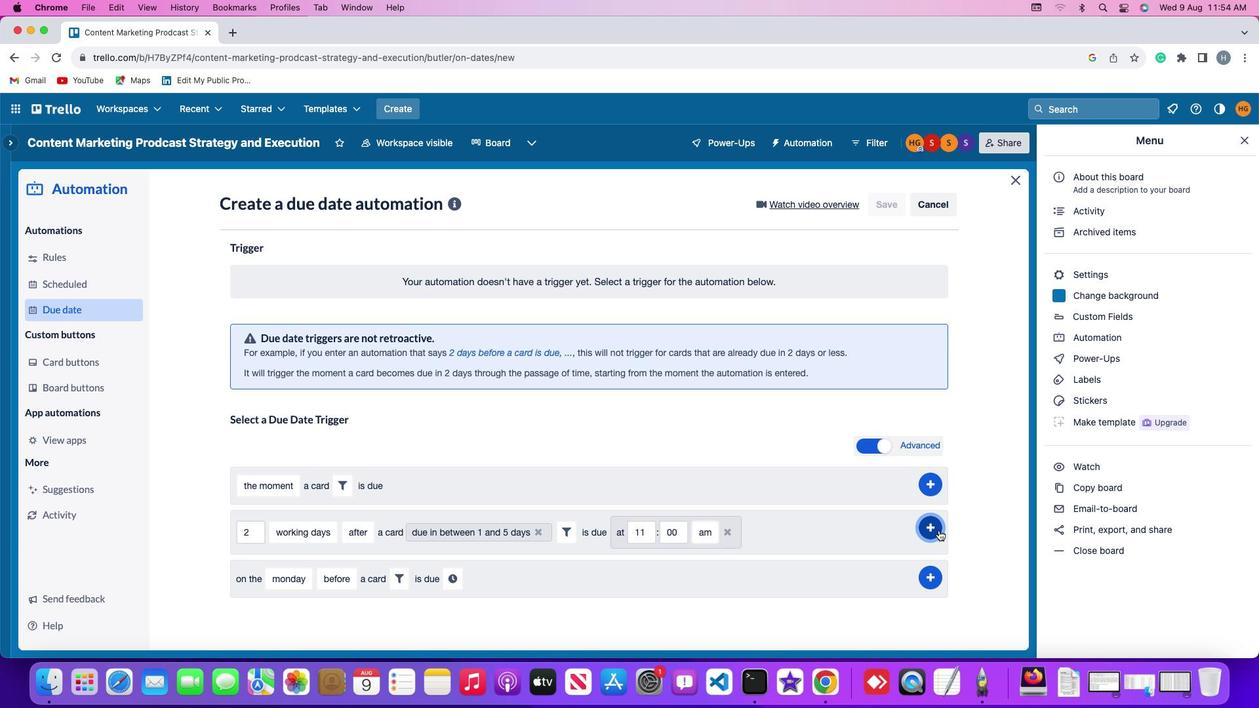 
Action: Mouse moved to (977, 476)
Screenshot: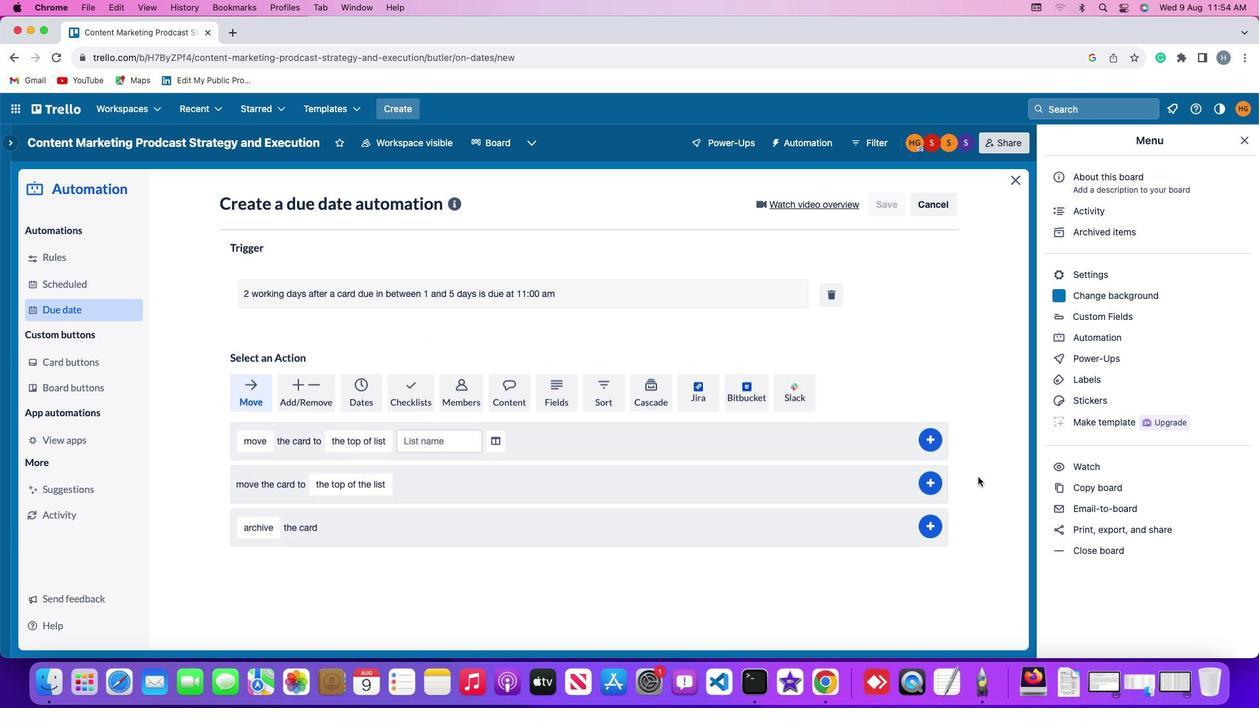 
